 Task: Search one way flight ticket for 4 adults, 2 children, 2 infants in seat and 1 infant on lap in economy from Fresno: Fresno Yosemite International Airport to Riverton: Central Wyoming Regional Airport (was Riverton Regional) on 5-4-2023. Choice of flights is JetBlue. Number of bags: 10 checked bags. Price is upto 65000. Outbound departure time preference is 0:00.
Action: Mouse moved to (328, 273)
Screenshot: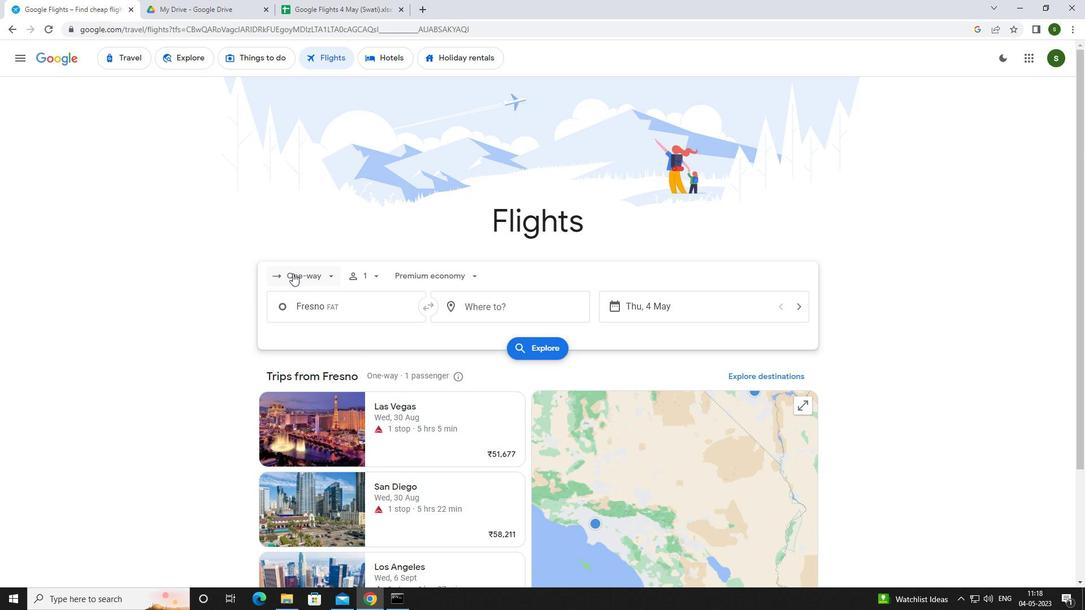 
Action: Mouse pressed left at (328, 273)
Screenshot: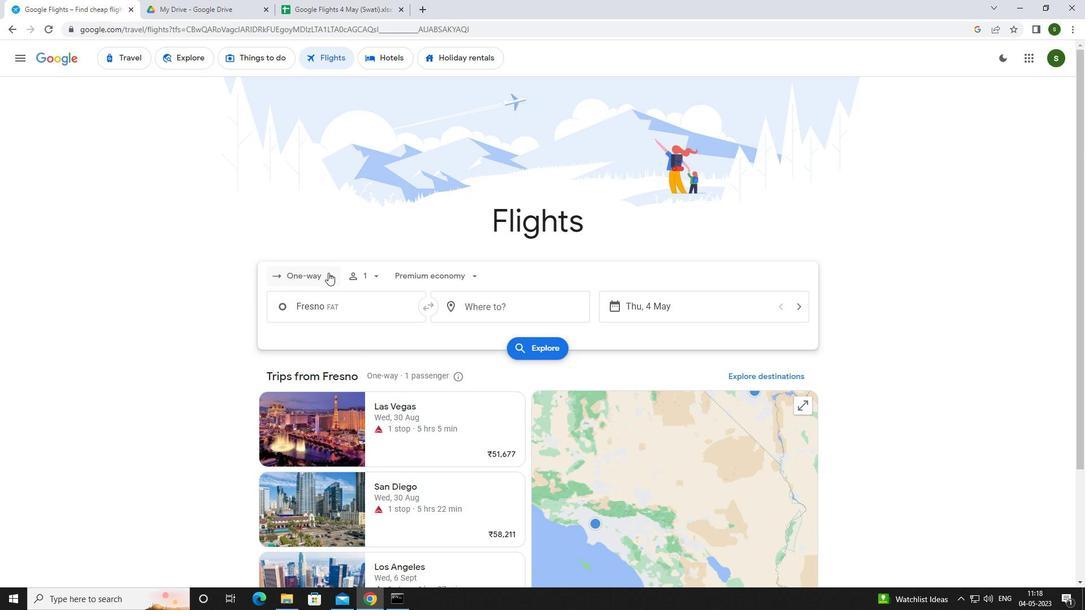 
Action: Mouse moved to (331, 321)
Screenshot: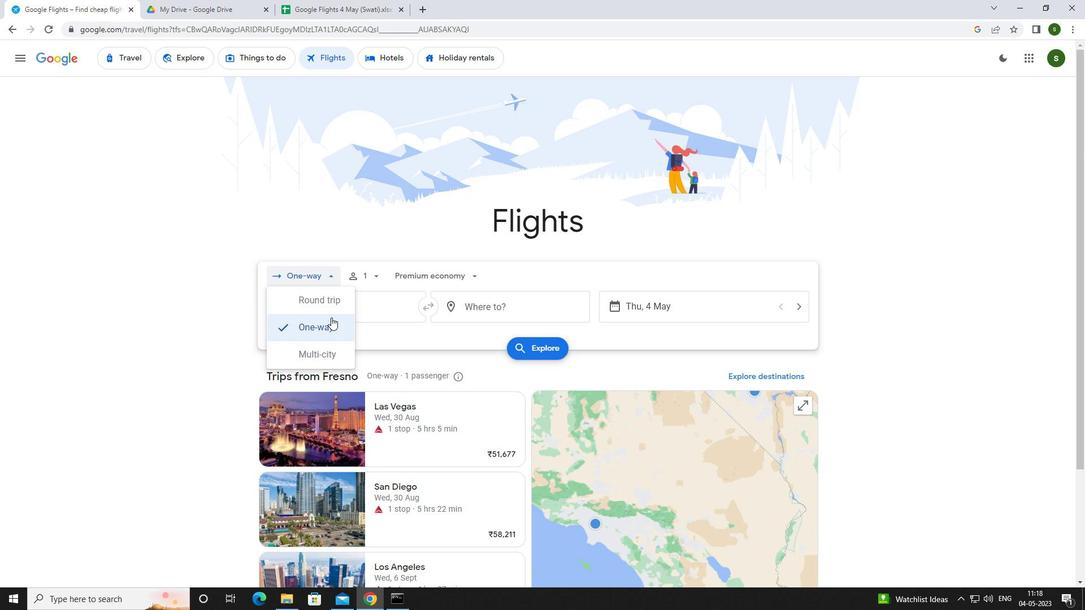 
Action: Mouse pressed left at (331, 321)
Screenshot: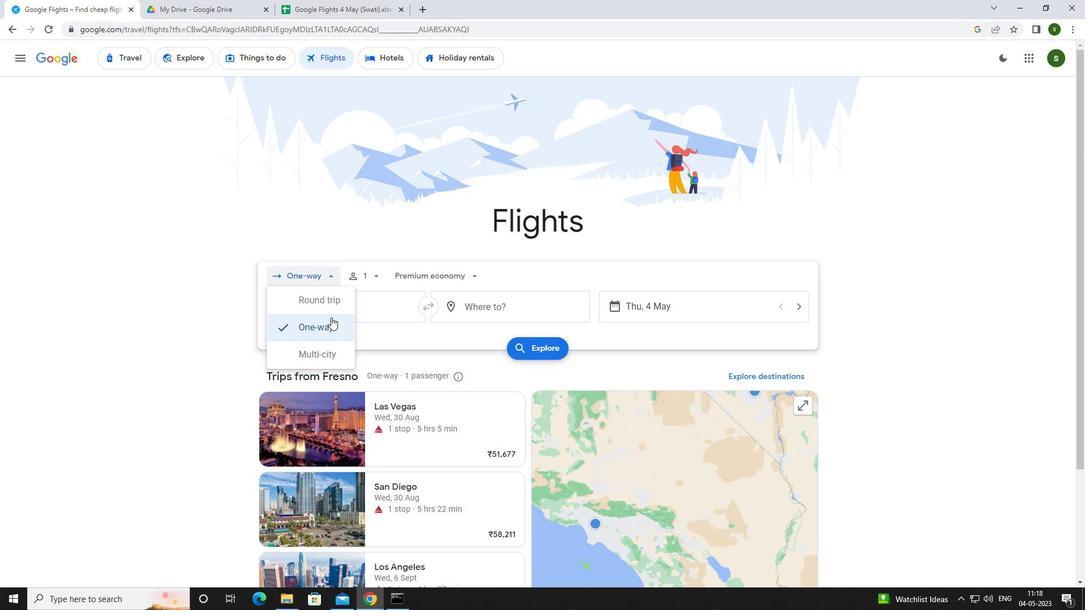 
Action: Mouse moved to (369, 274)
Screenshot: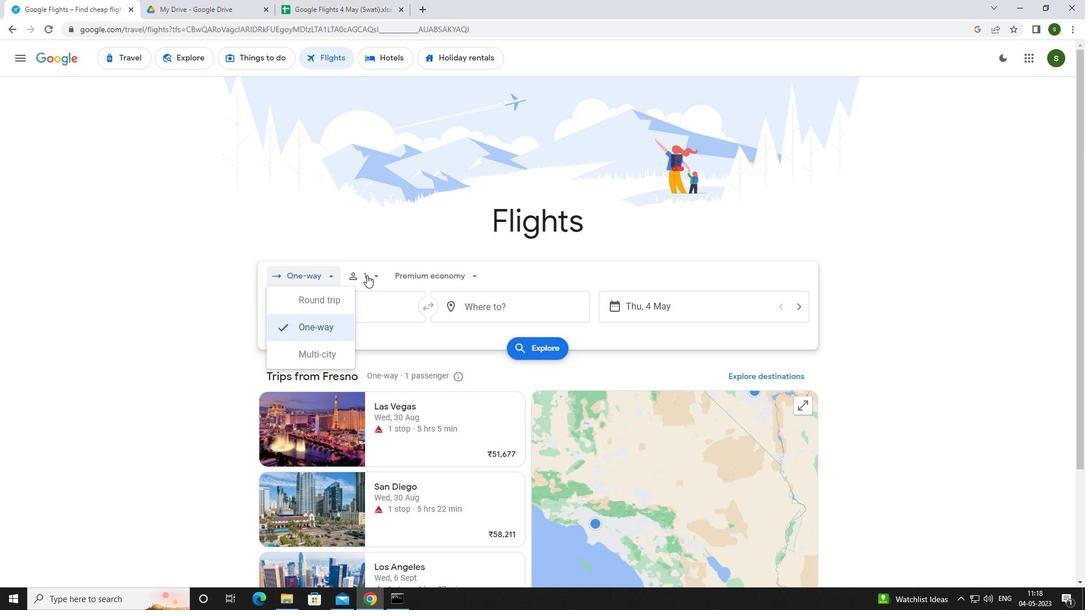 
Action: Mouse pressed left at (369, 274)
Screenshot: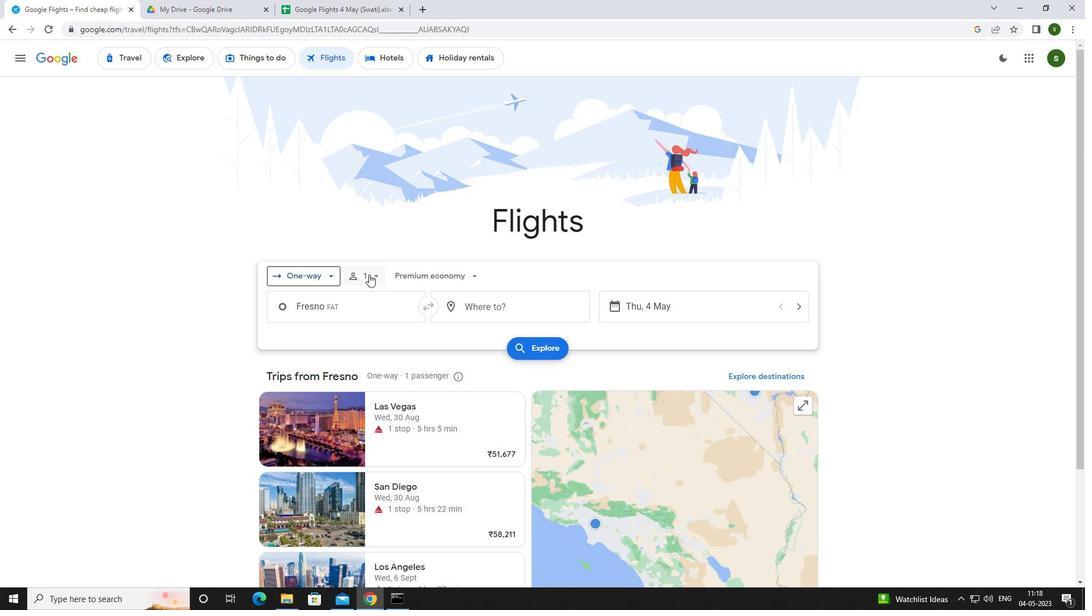 
Action: Mouse moved to (459, 300)
Screenshot: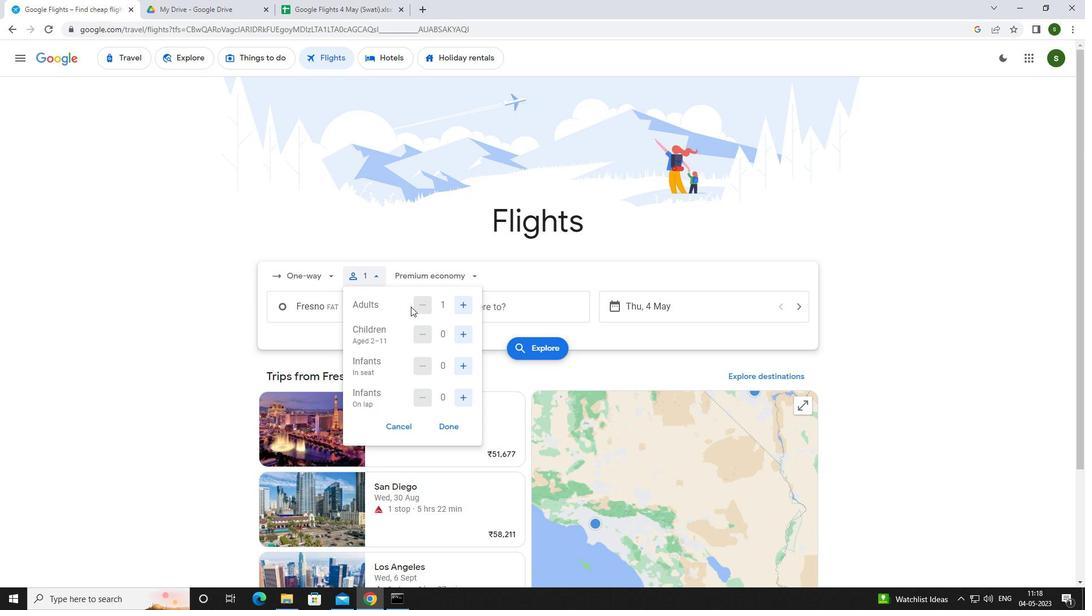 
Action: Mouse pressed left at (459, 300)
Screenshot: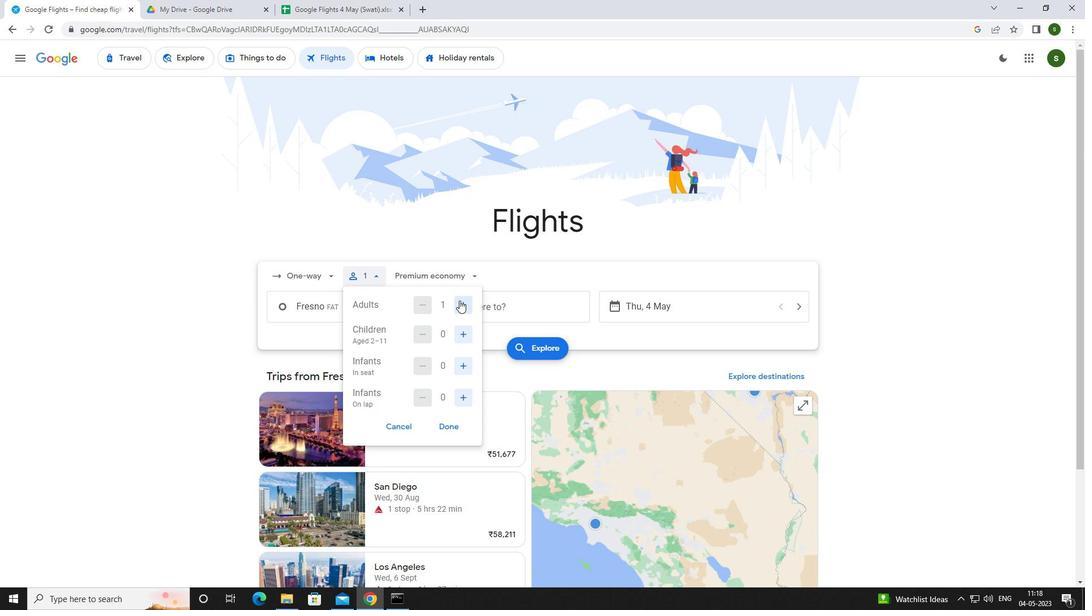 
Action: Mouse pressed left at (459, 300)
Screenshot: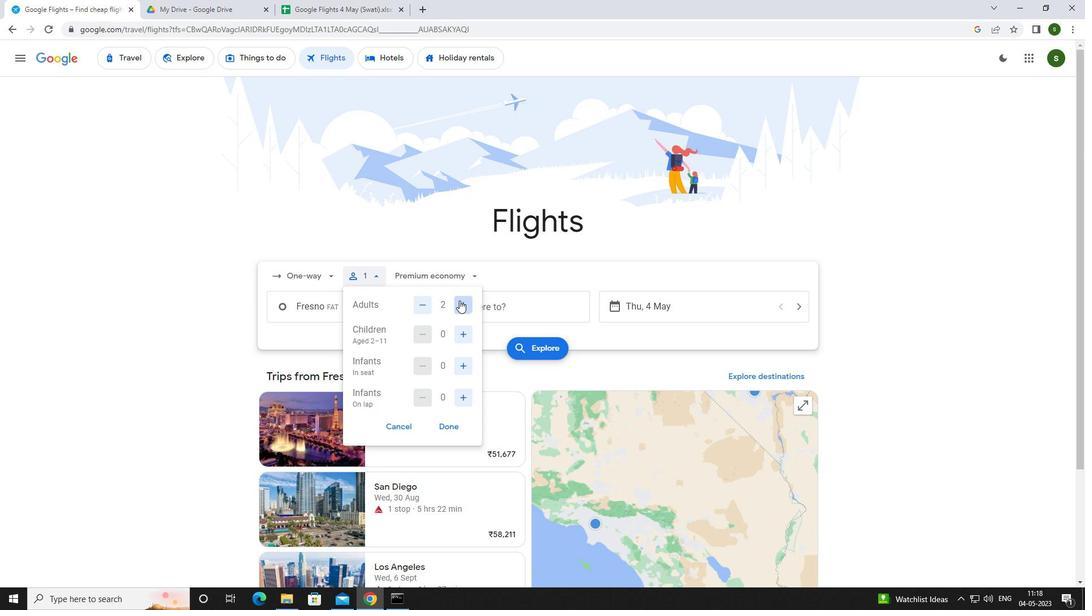 
Action: Mouse pressed left at (459, 300)
Screenshot: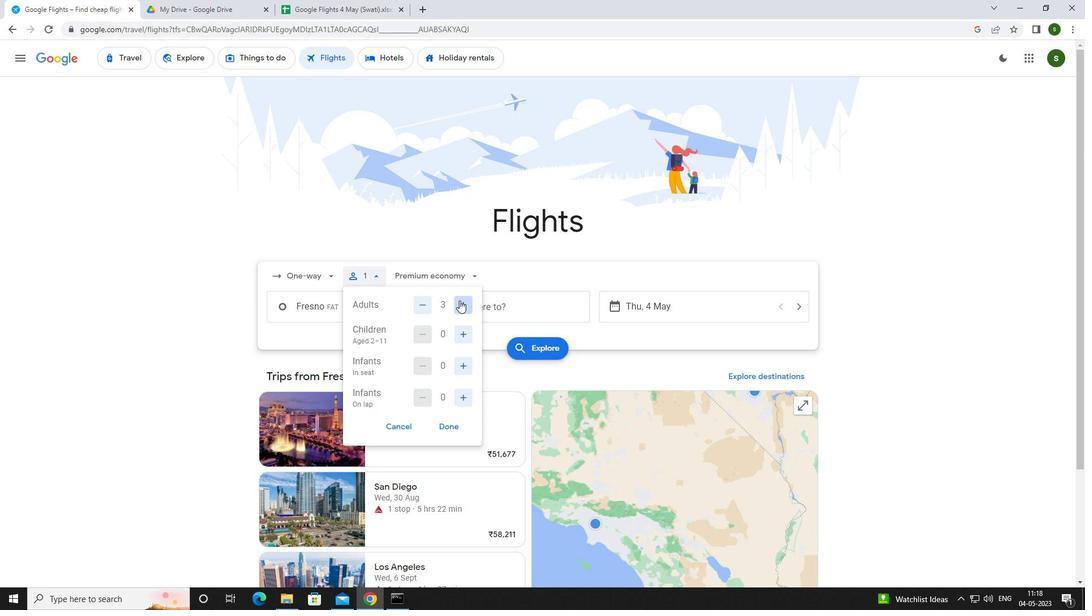 
Action: Mouse moved to (469, 332)
Screenshot: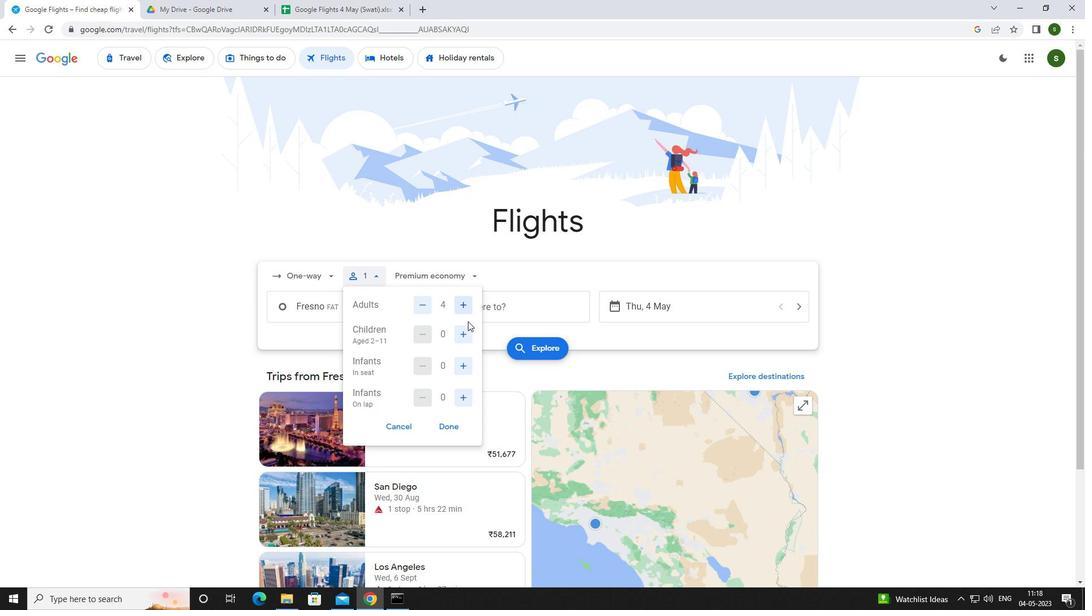 
Action: Mouse pressed left at (469, 332)
Screenshot: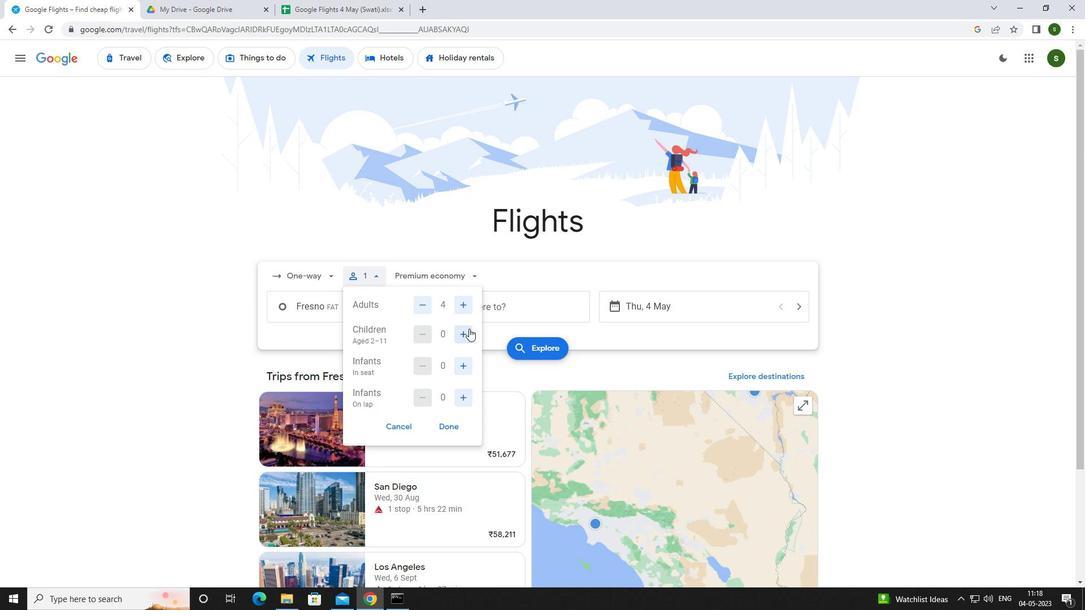 
Action: Mouse pressed left at (469, 332)
Screenshot: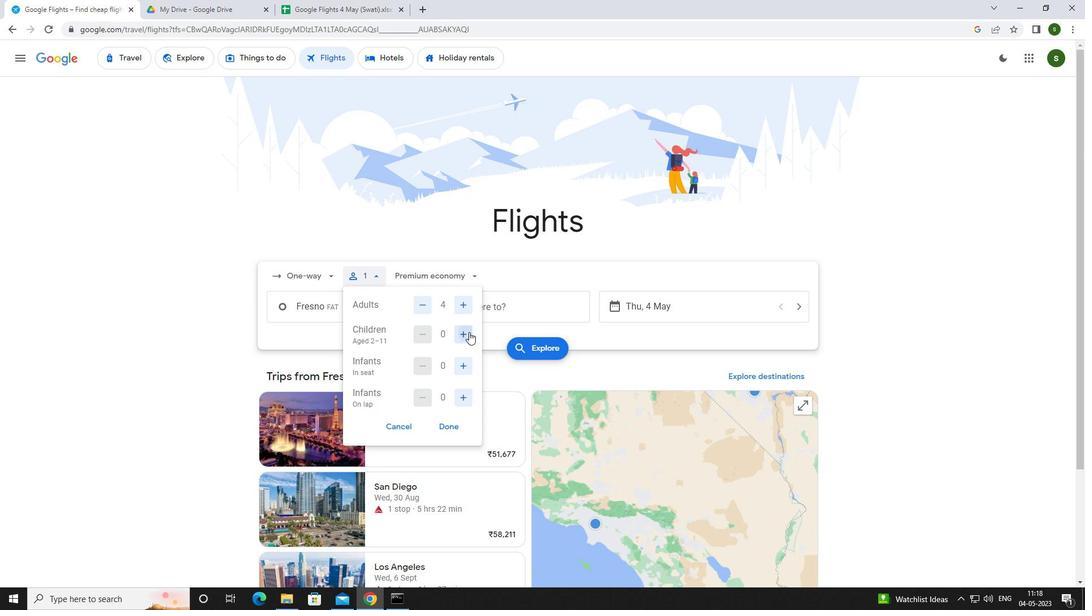 
Action: Mouse moved to (463, 363)
Screenshot: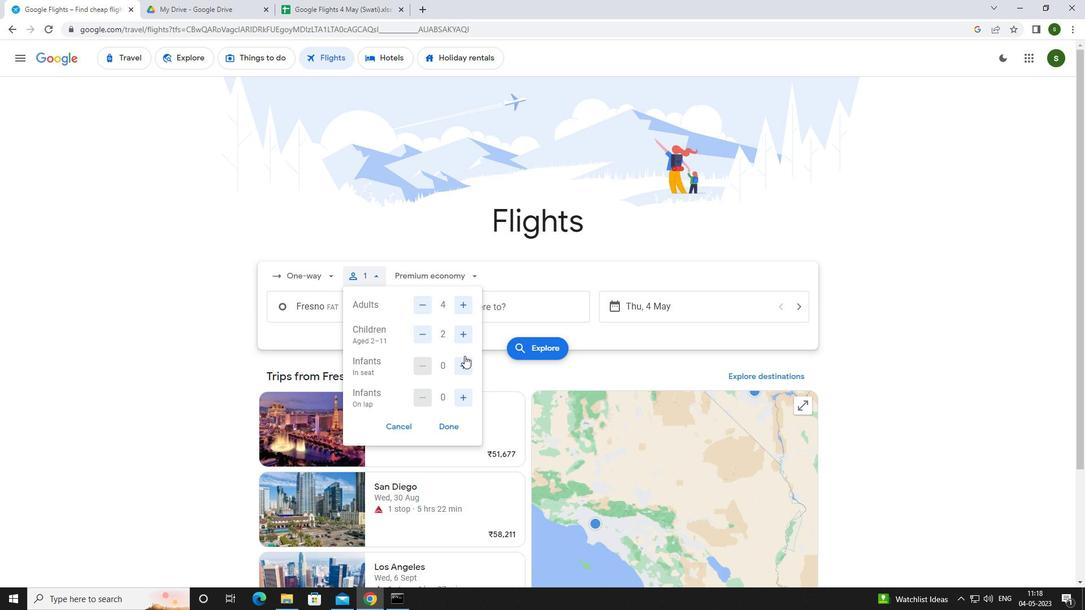 
Action: Mouse pressed left at (463, 363)
Screenshot: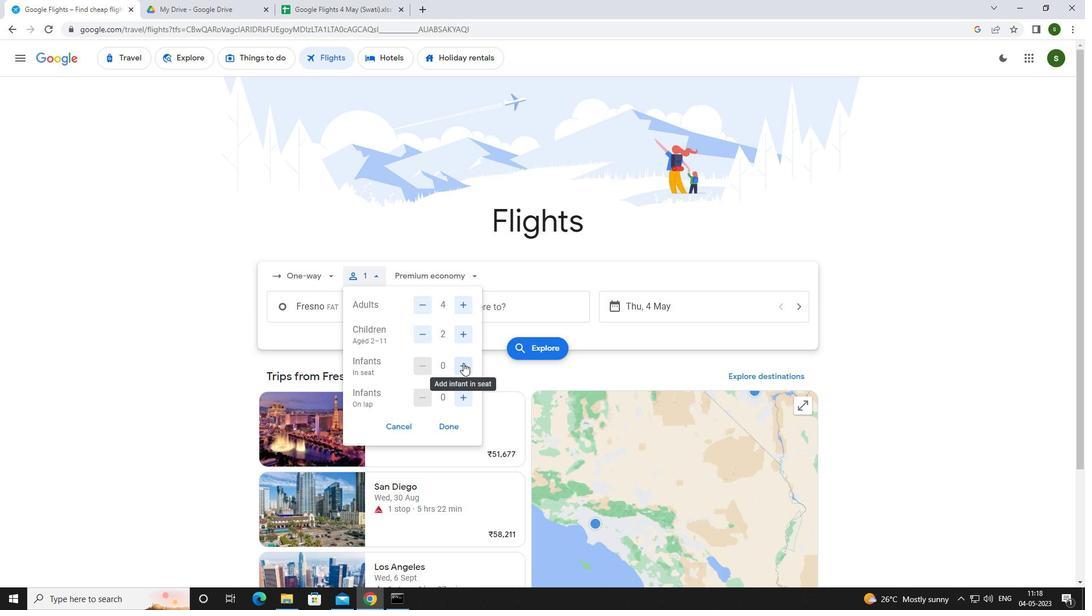 
Action: Mouse pressed left at (463, 363)
Screenshot: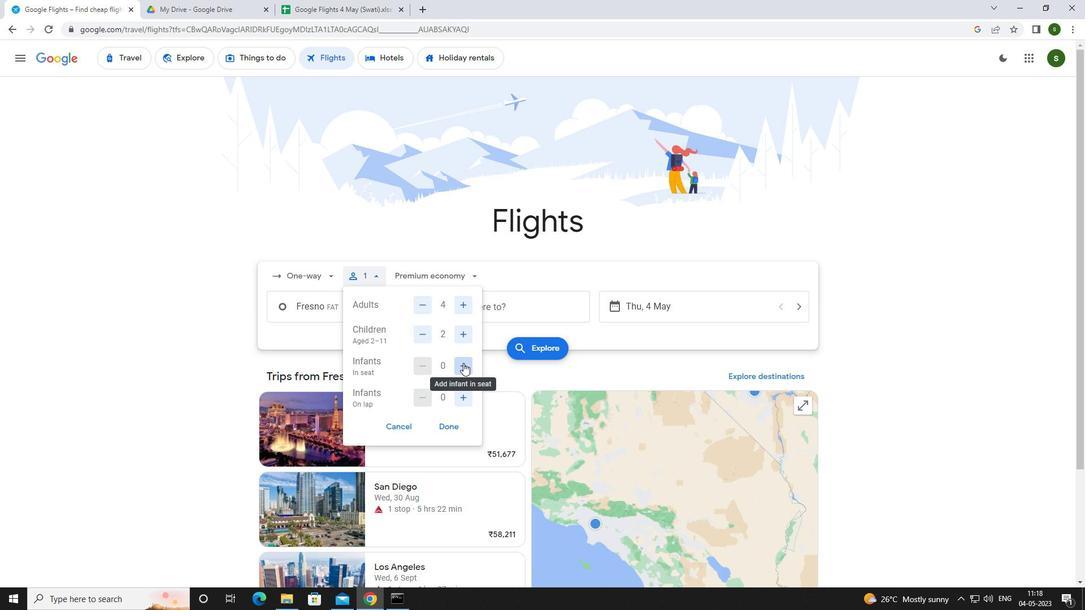 
Action: Mouse moved to (459, 398)
Screenshot: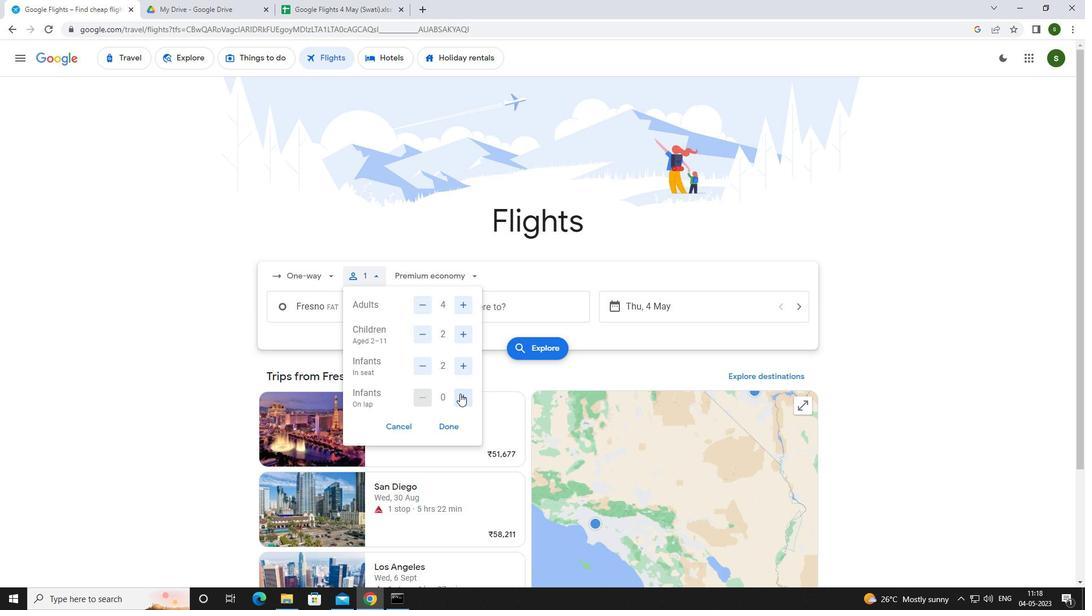 
Action: Mouse pressed left at (459, 398)
Screenshot: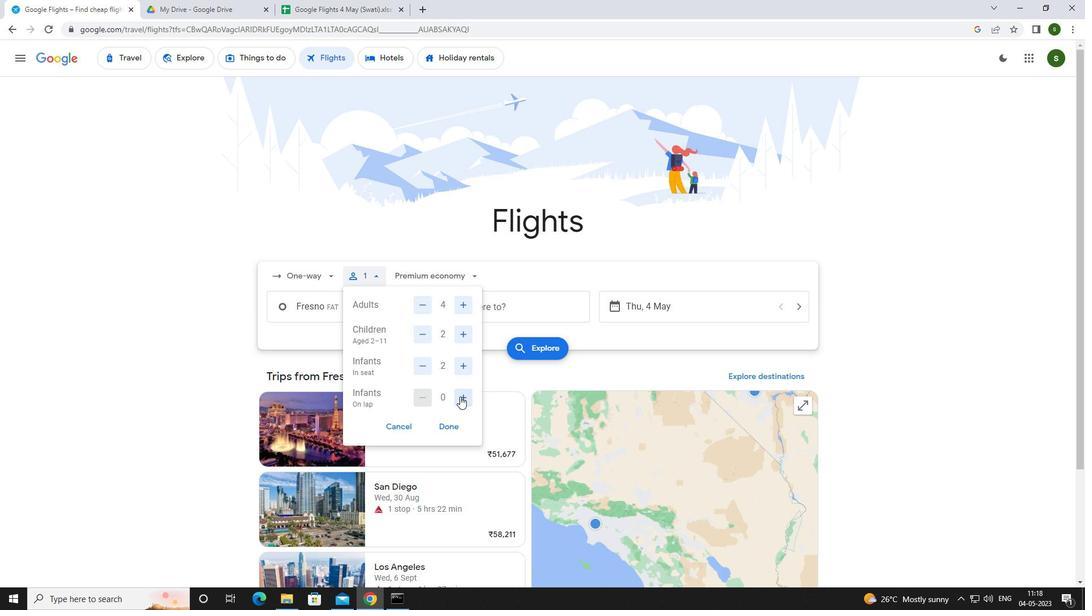 
Action: Mouse moved to (449, 275)
Screenshot: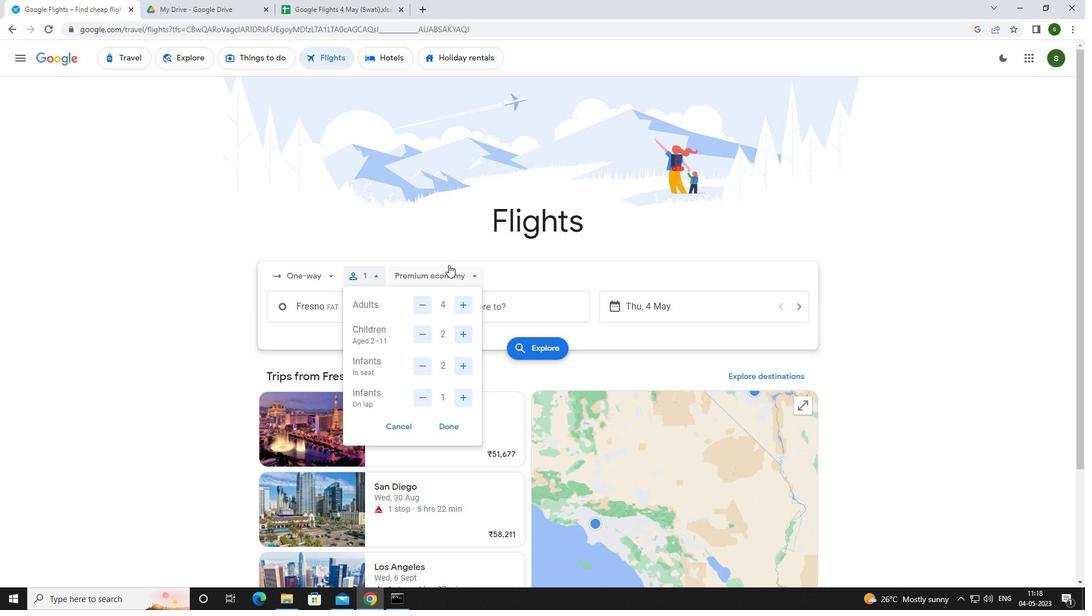 
Action: Mouse pressed left at (449, 275)
Screenshot: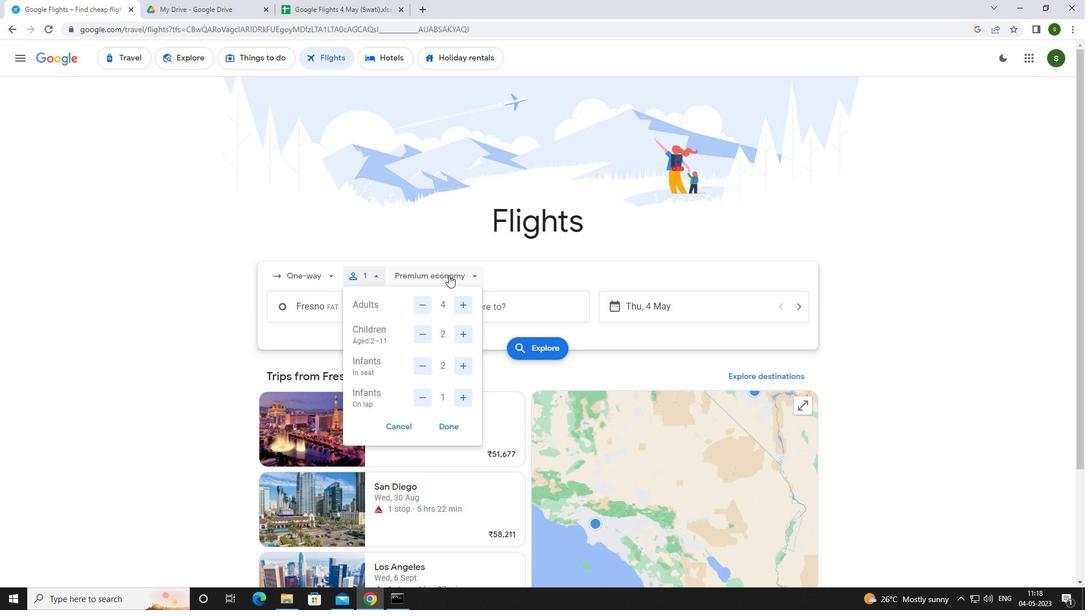 
Action: Mouse moved to (448, 301)
Screenshot: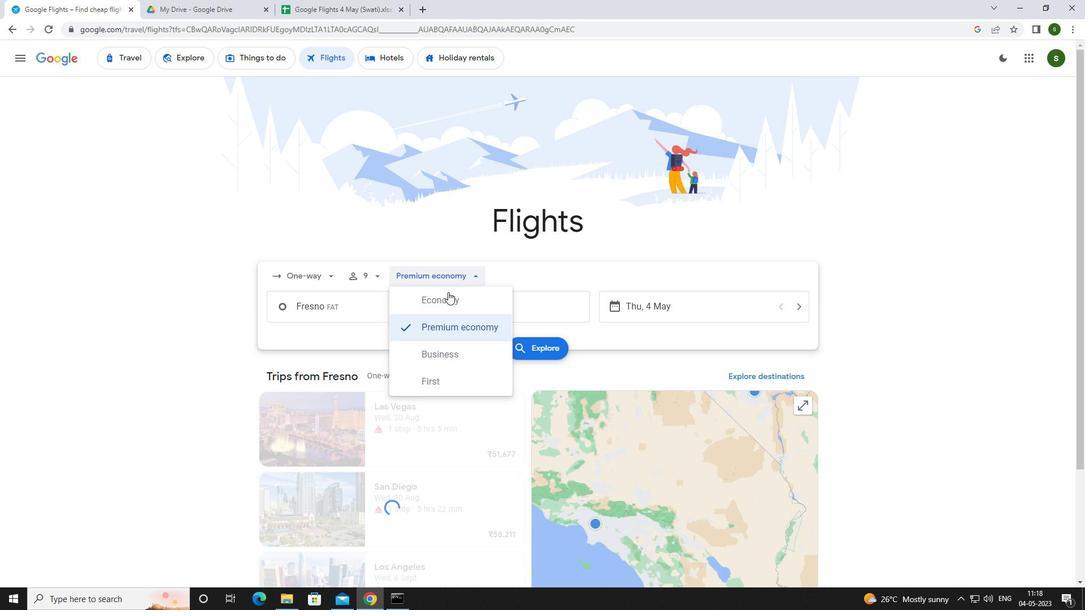 
Action: Mouse pressed left at (448, 301)
Screenshot: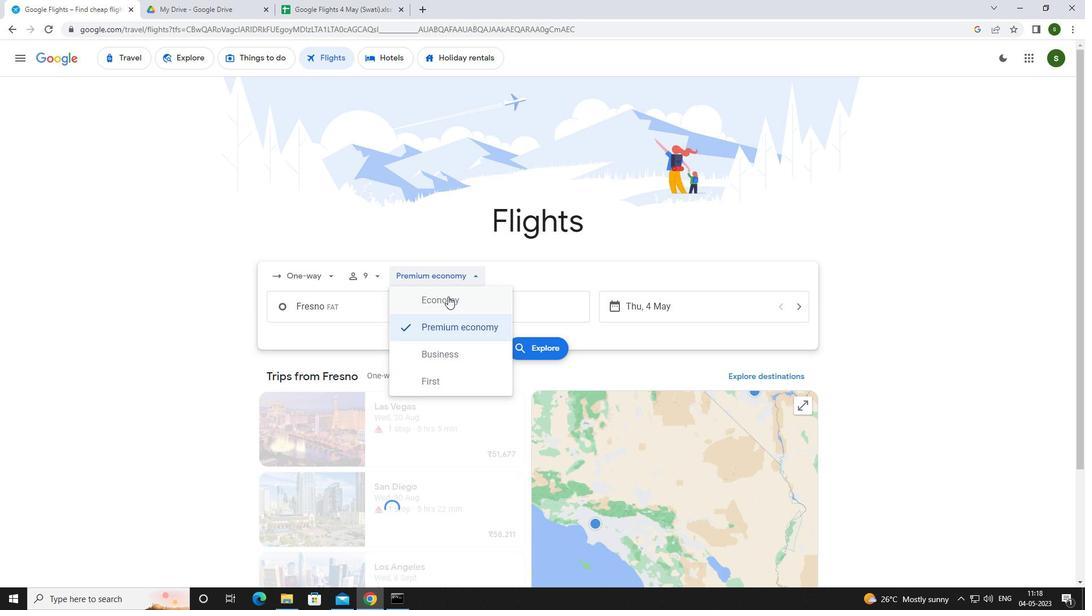 
Action: Mouse moved to (351, 313)
Screenshot: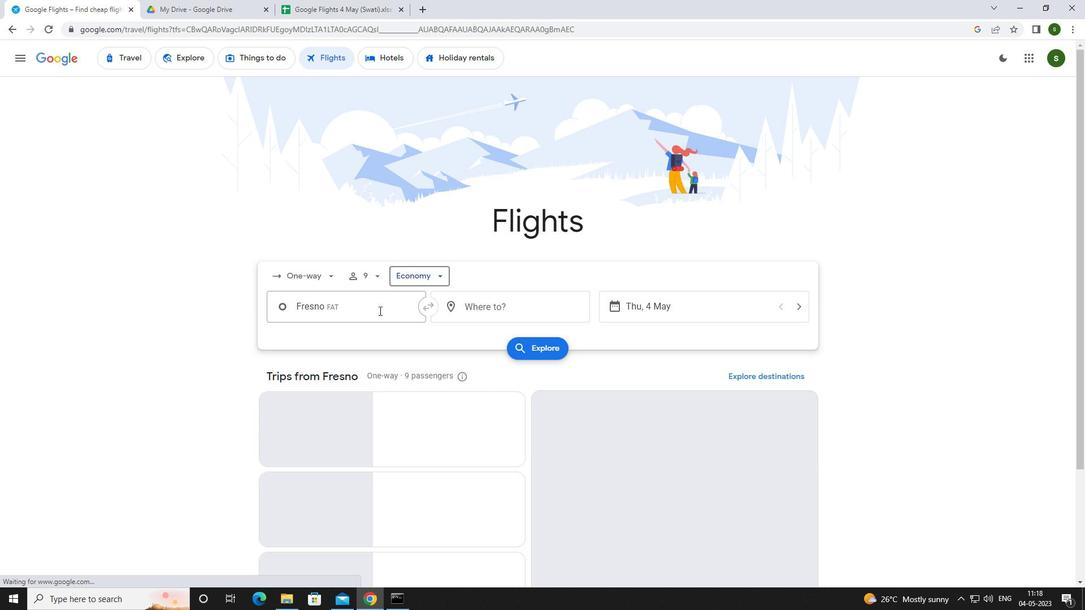 
Action: Mouse pressed left at (351, 313)
Screenshot: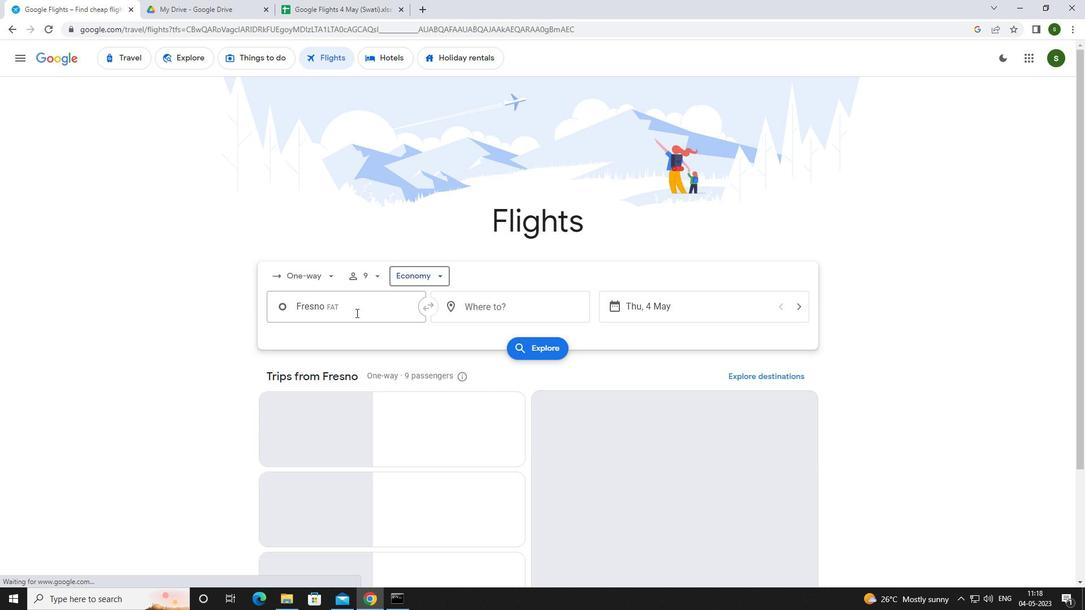 
Action: Key pressed <Key.caps_lock>f<Key.caps_lock>res
Screenshot: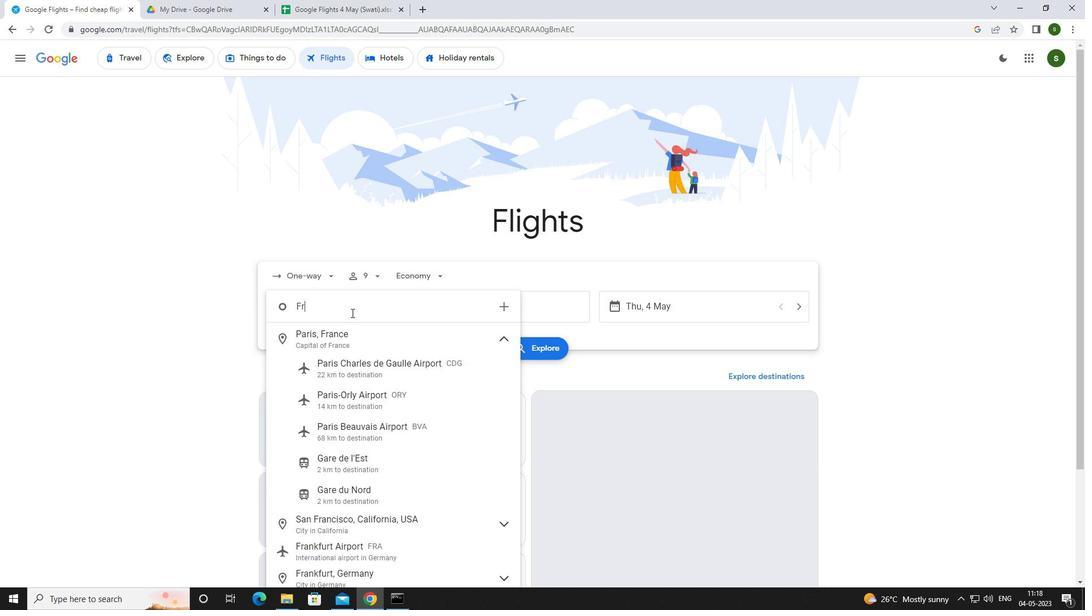 
Action: Mouse moved to (370, 358)
Screenshot: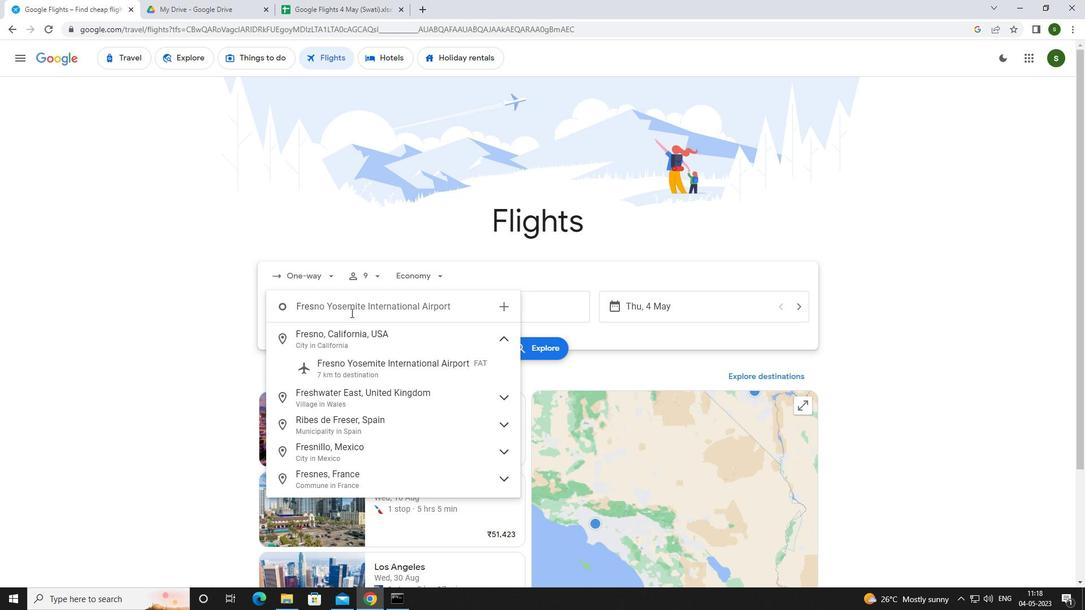 
Action: Mouse pressed left at (370, 358)
Screenshot: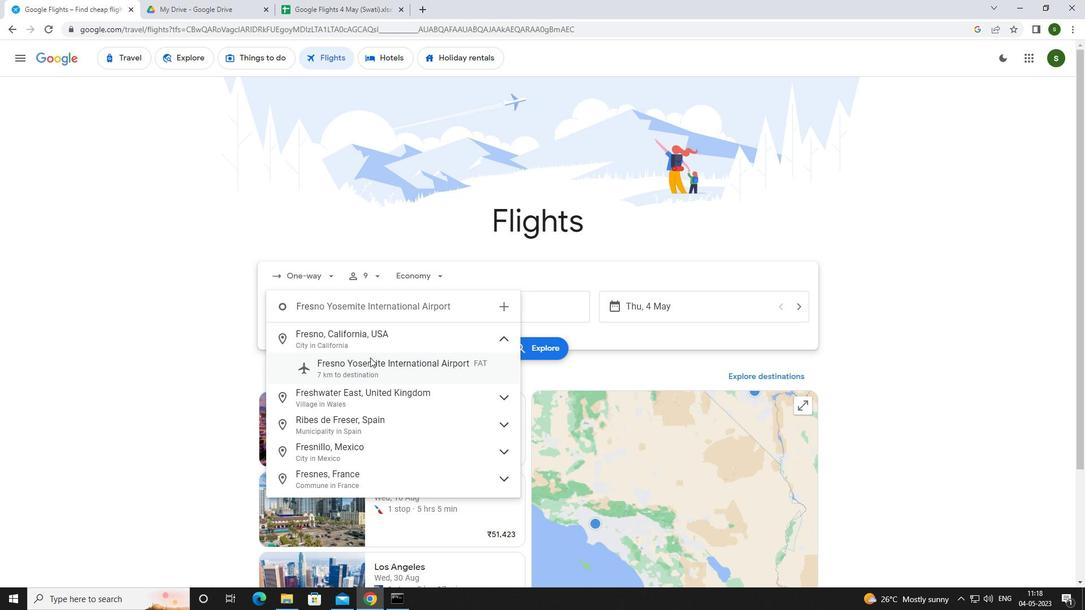 
Action: Mouse moved to (493, 315)
Screenshot: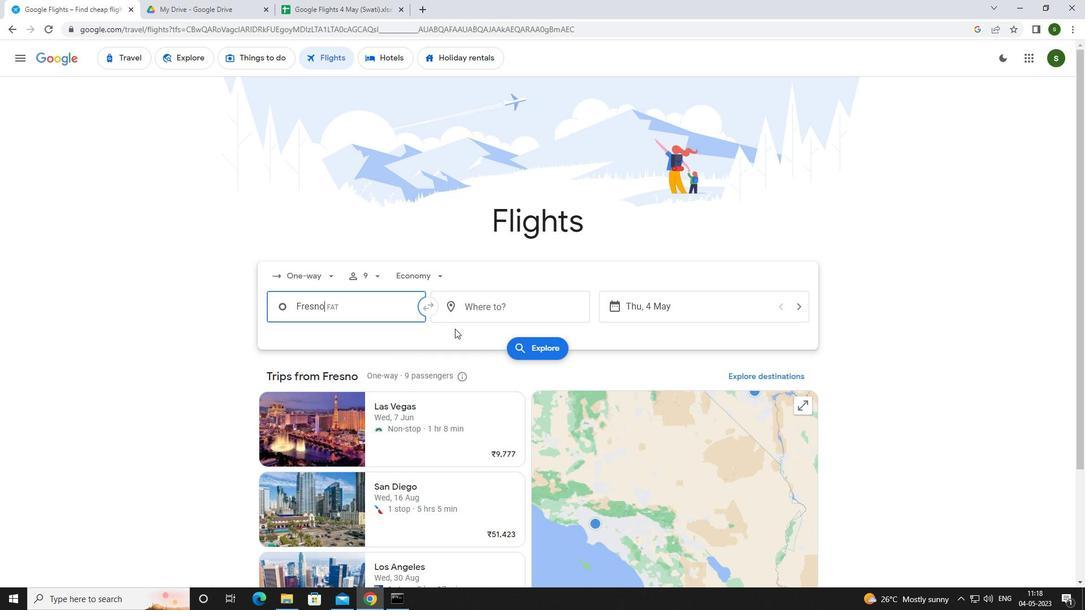 
Action: Mouse pressed left at (493, 315)
Screenshot: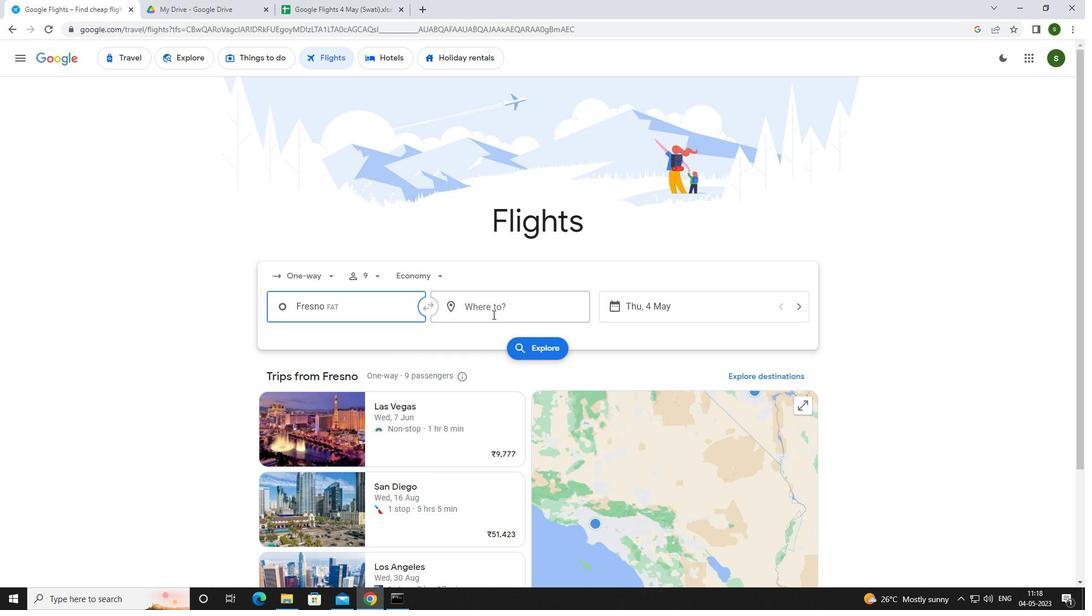 
Action: Mouse moved to (483, 317)
Screenshot: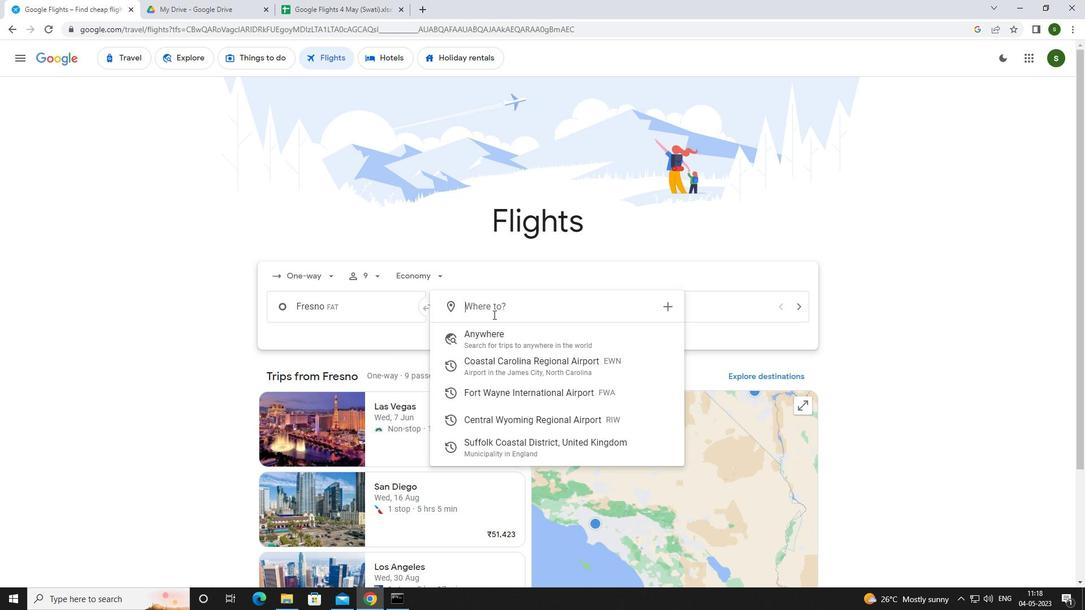 
Action: Key pressed <Key.caps_lock>r<Key.caps_lock>iverto
Screenshot: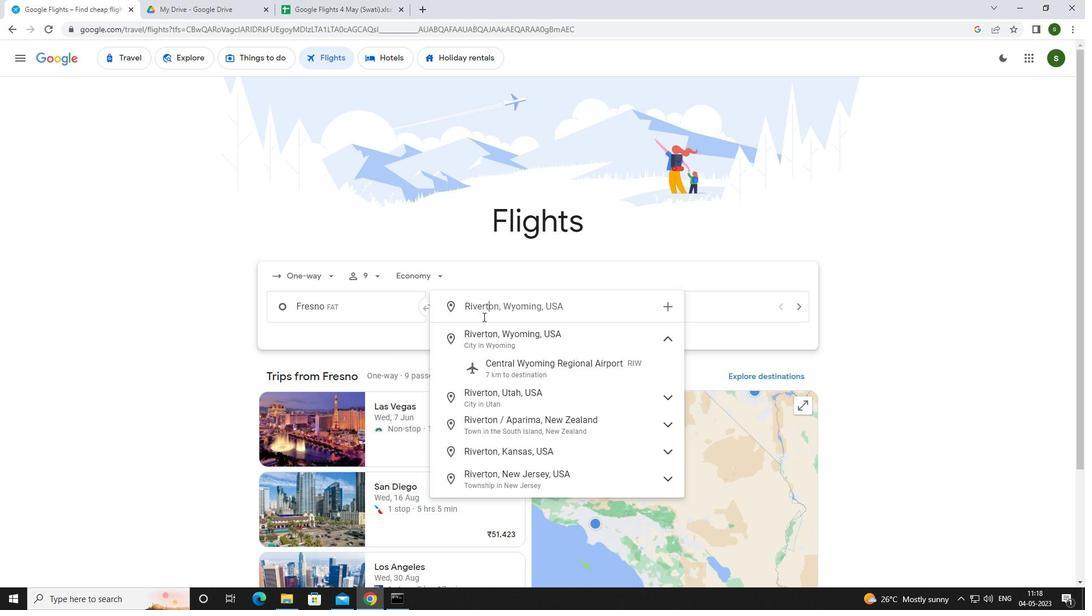 
Action: Mouse moved to (507, 368)
Screenshot: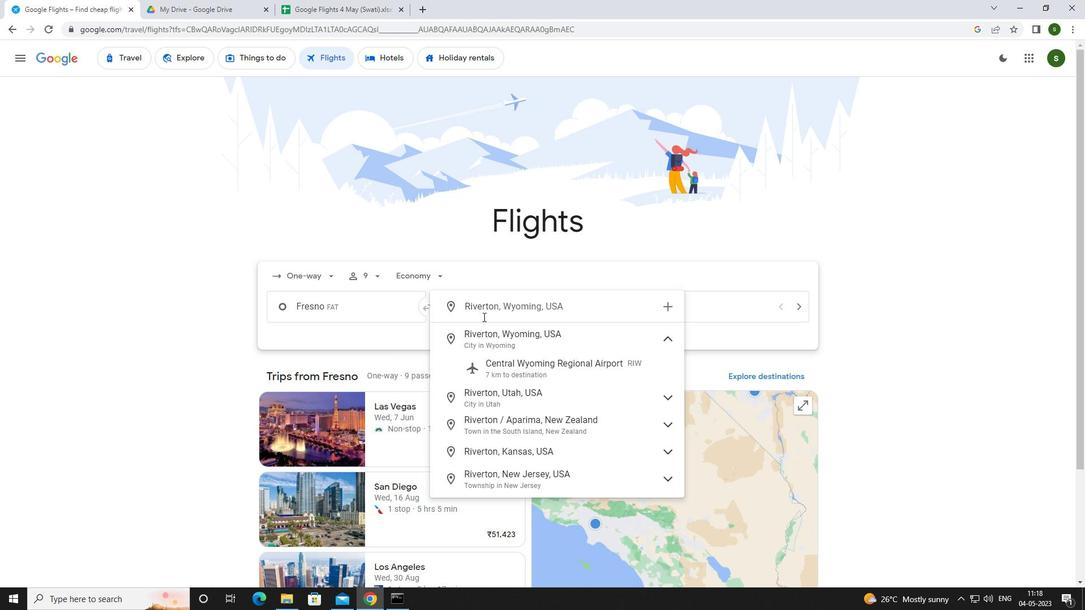 
Action: Mouse pressed left at (507, 368)
Screenshot: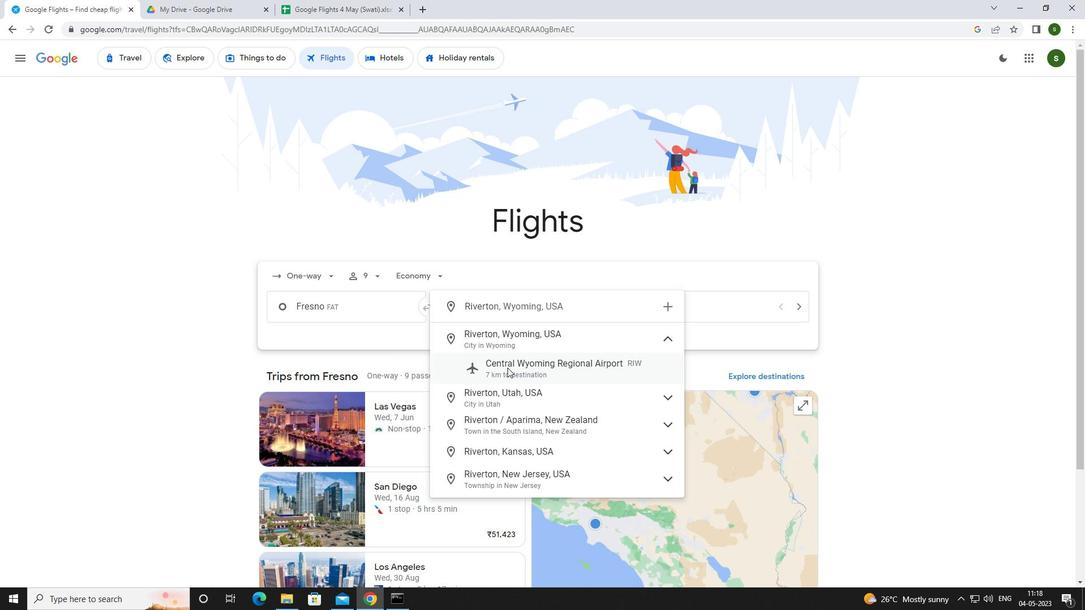 
Action: Mouse moved to (691, 306)
Screenshot: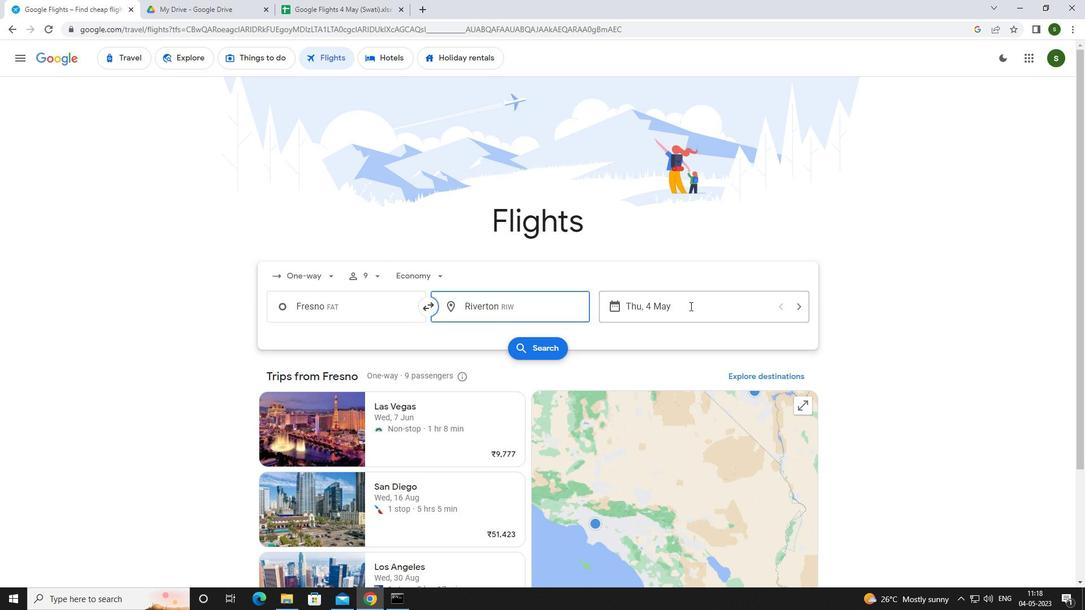
Action: Mouse pressed left at (691, 306)
Screenshot: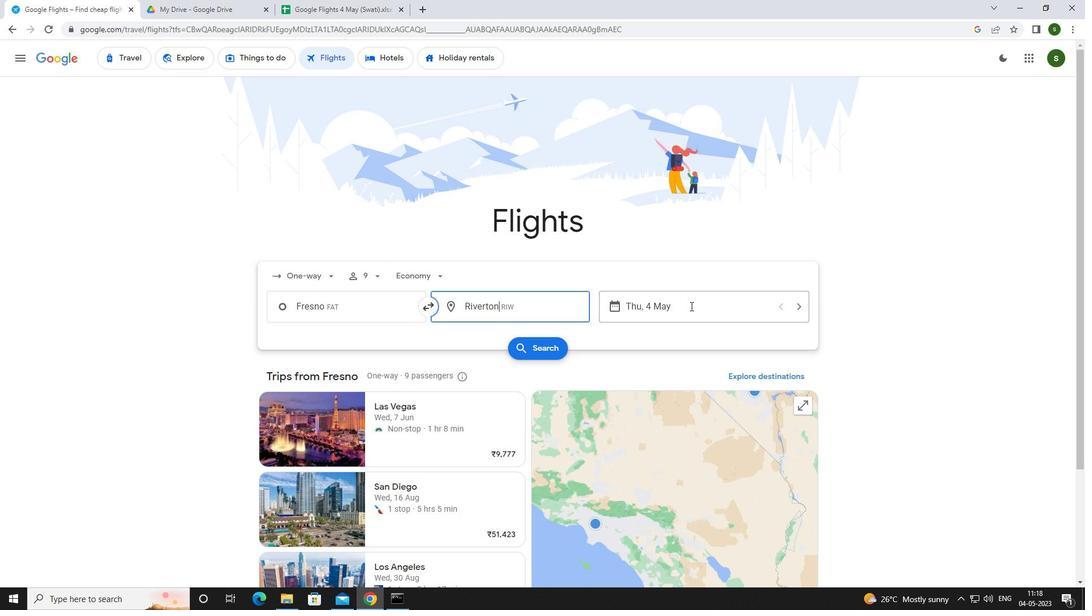 
Action: Mouse moved to (517, 381)
Screenshot: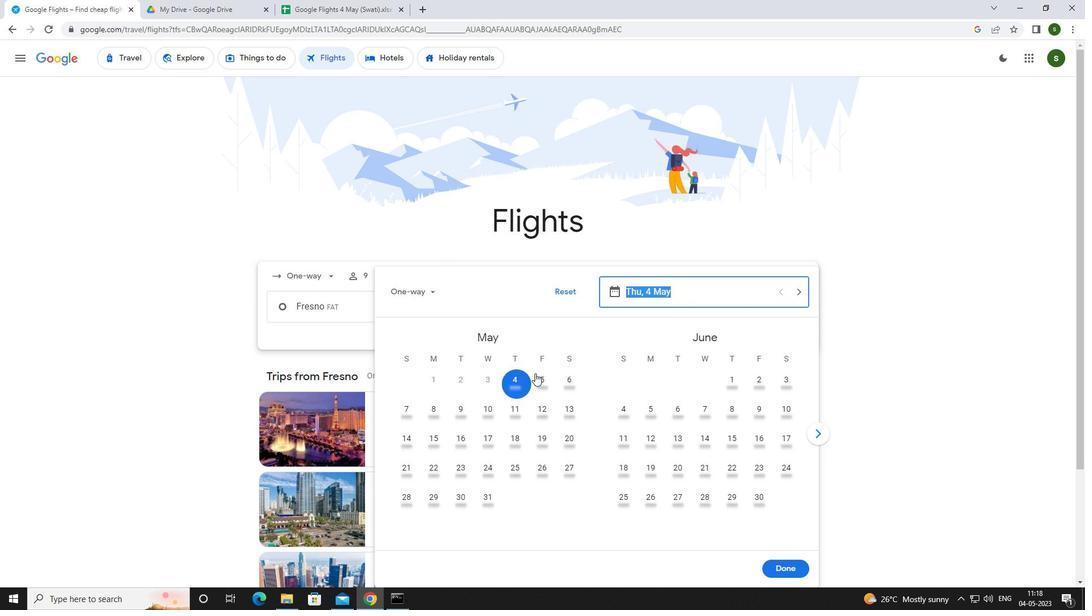 
Action: Mouse pressed left at (517, 381)
Screenshot: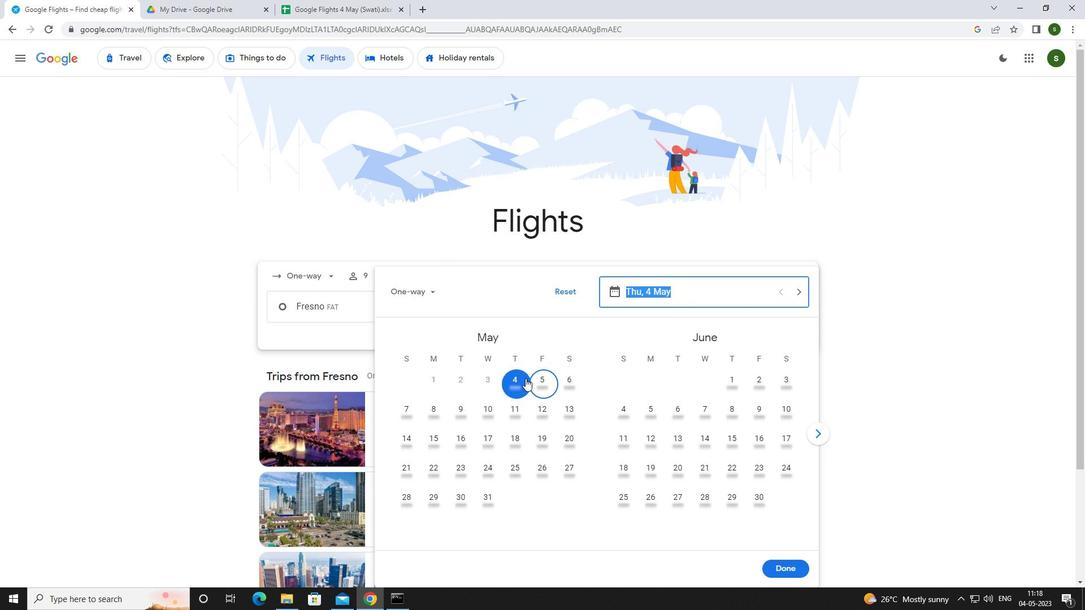 
Action: Mouse moved to (779, 567)
Screenshot: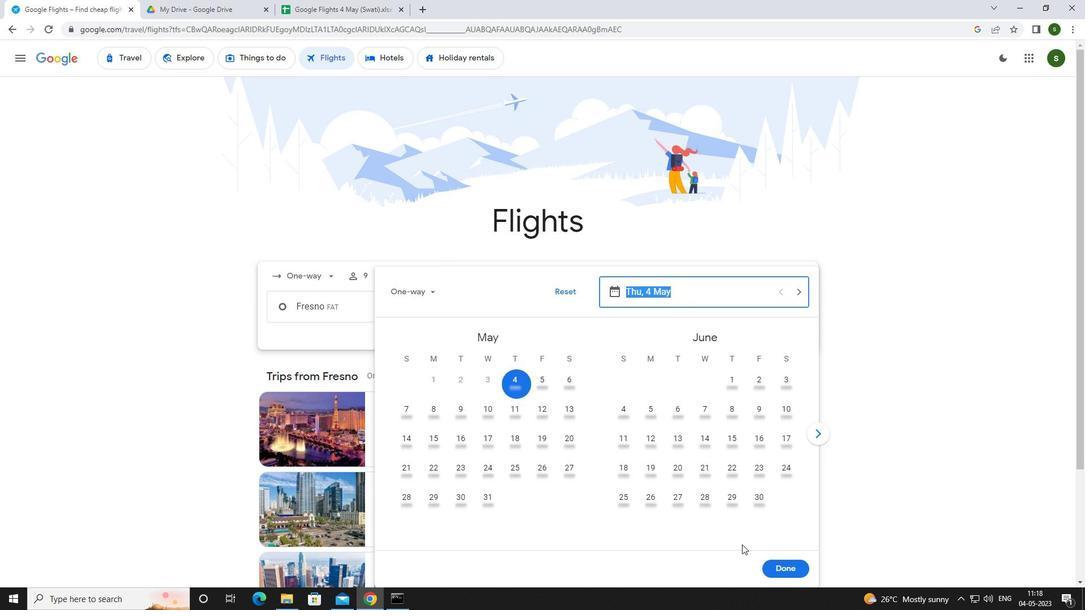 
Action: Mouse pressed left at (779, 567)
Screenshot: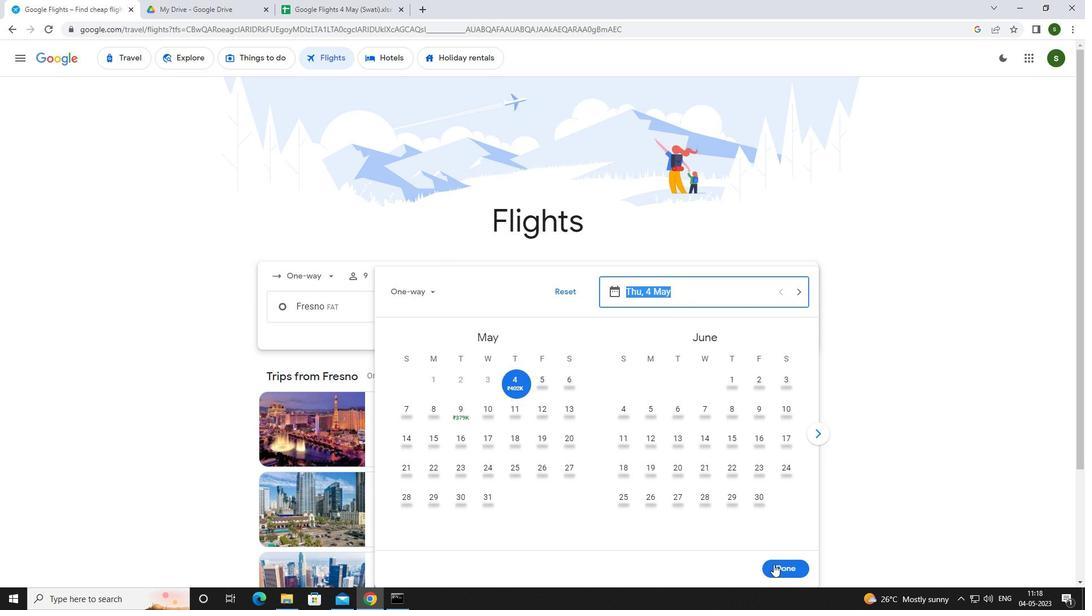 
Action: Mouse moved to (551, 342)
Screenshot: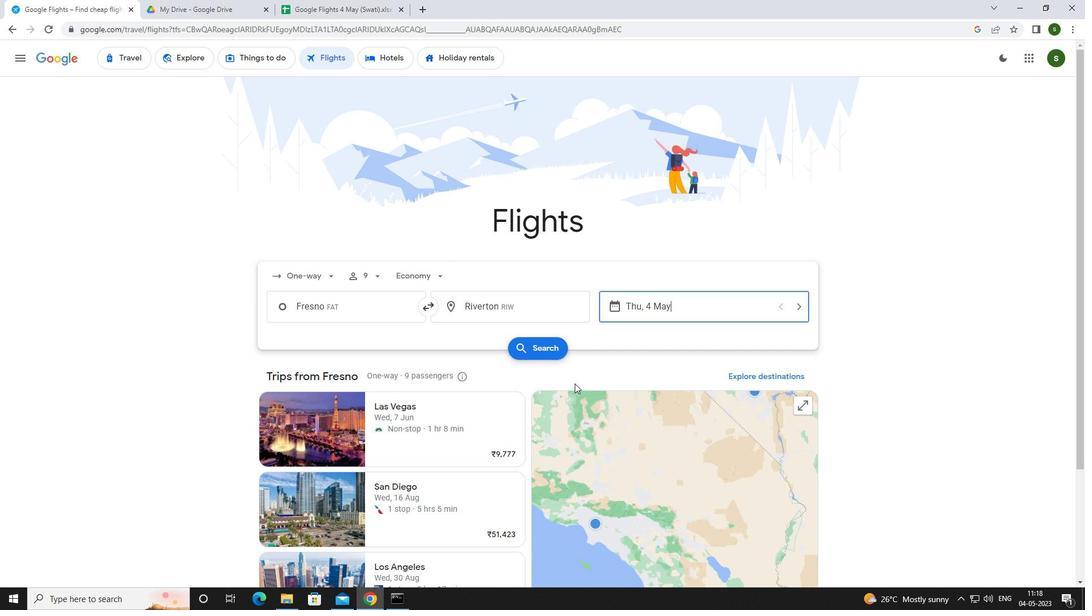 
Action: Mouse pressed left at (551, 342)
Screenshot: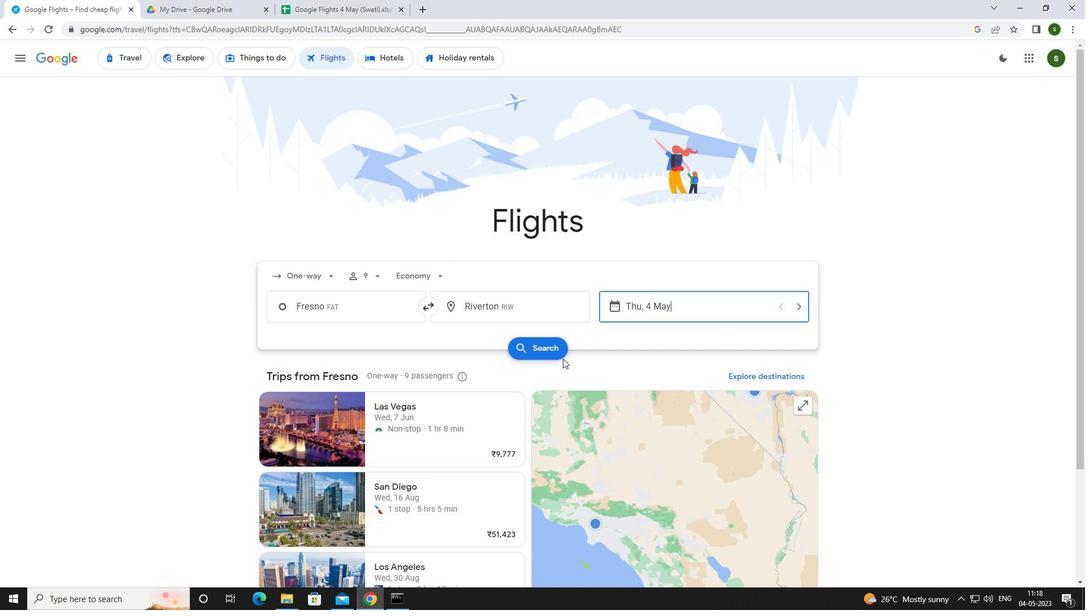 
Action: Mouse moved to (269, 156)
Screenshot: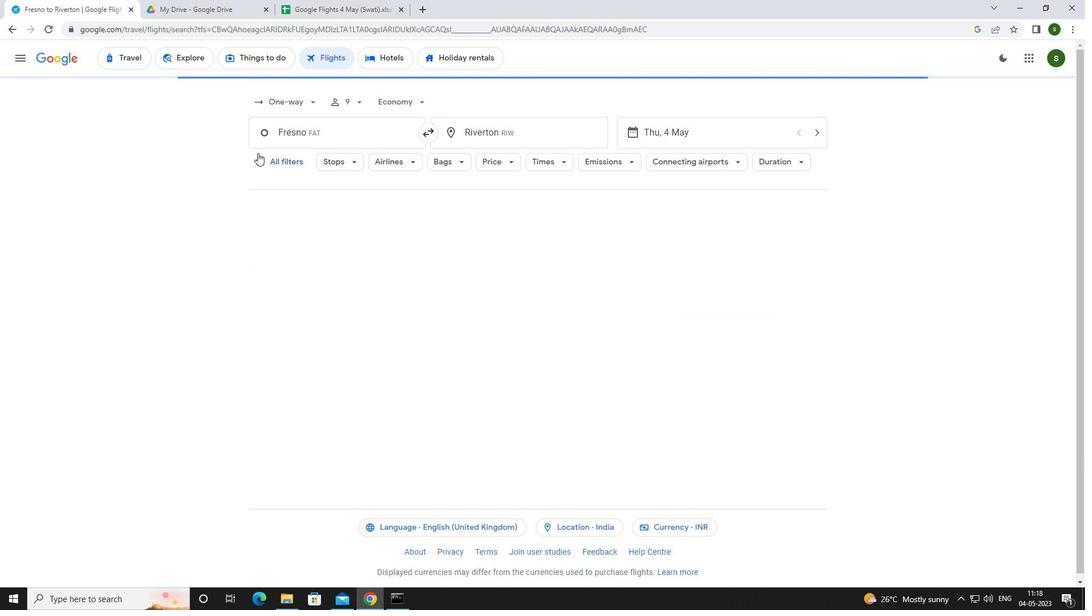 
Action: Mouse pressed left at (269, 156)
Screenshot: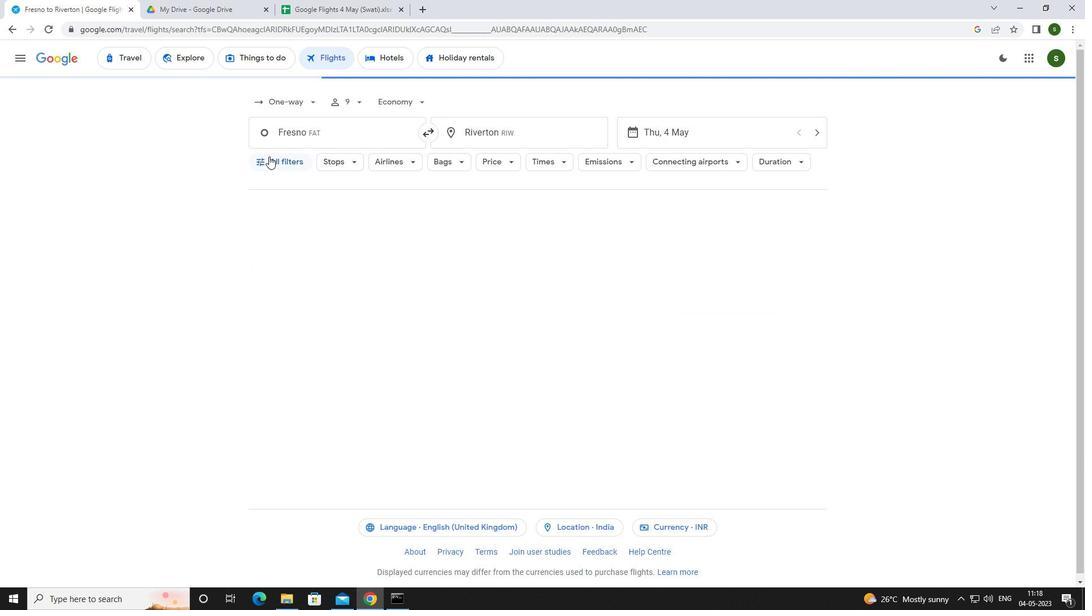 
Action: Mouse moved to (423, 406)
Screenshot: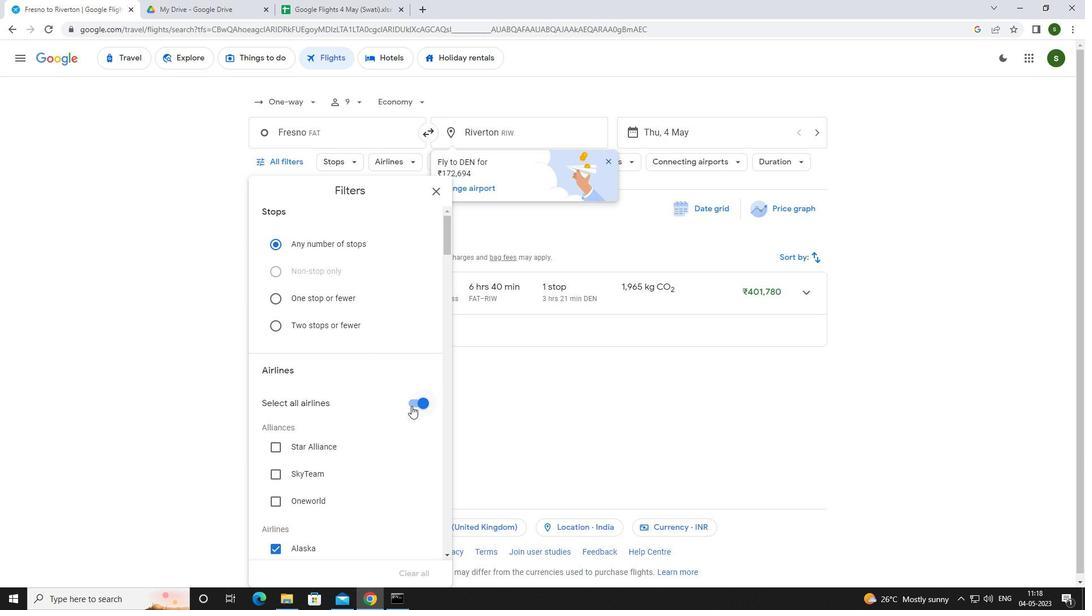 
Action: Mouse pressed left at (423, 406)
Screenshot: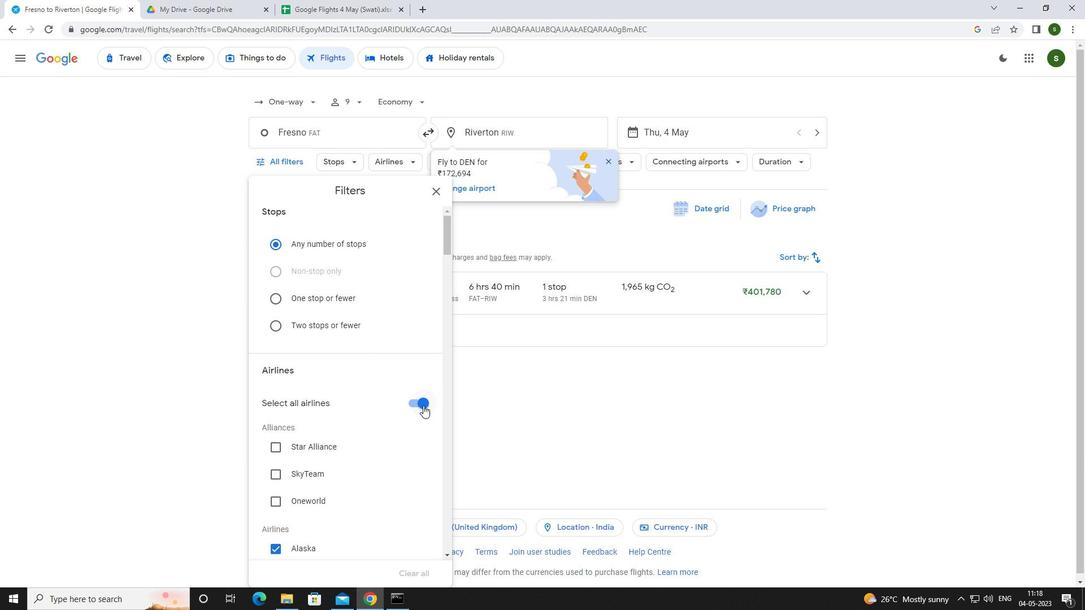 
Action: Mouse scrolled (423, 405) with delta (0, 0)
Screenshot: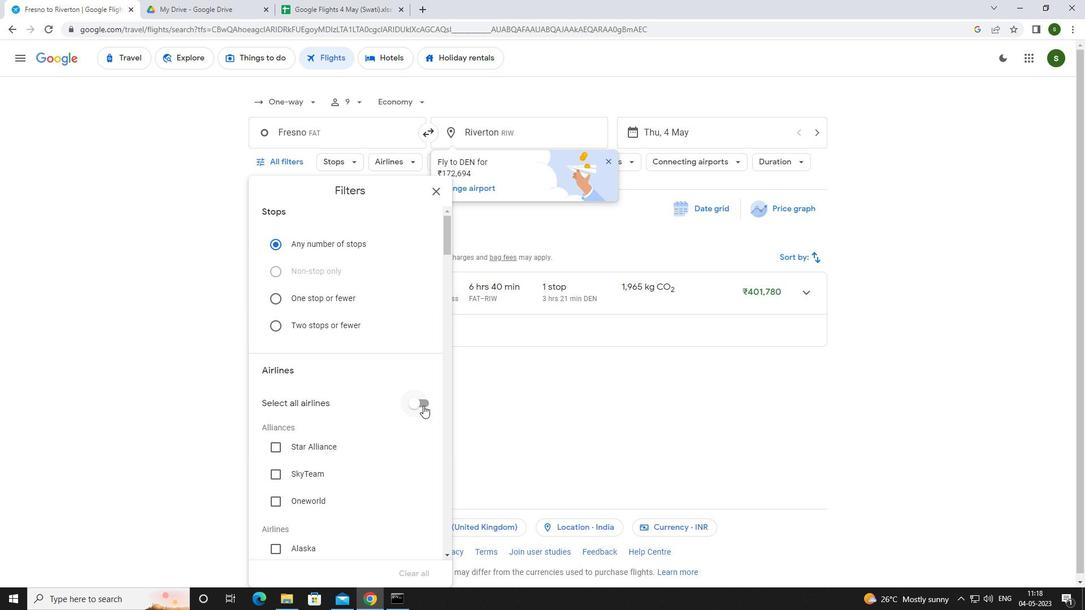 
Action: Mouse scrolled (423, 405) with delta (0, 0)
Screenshot: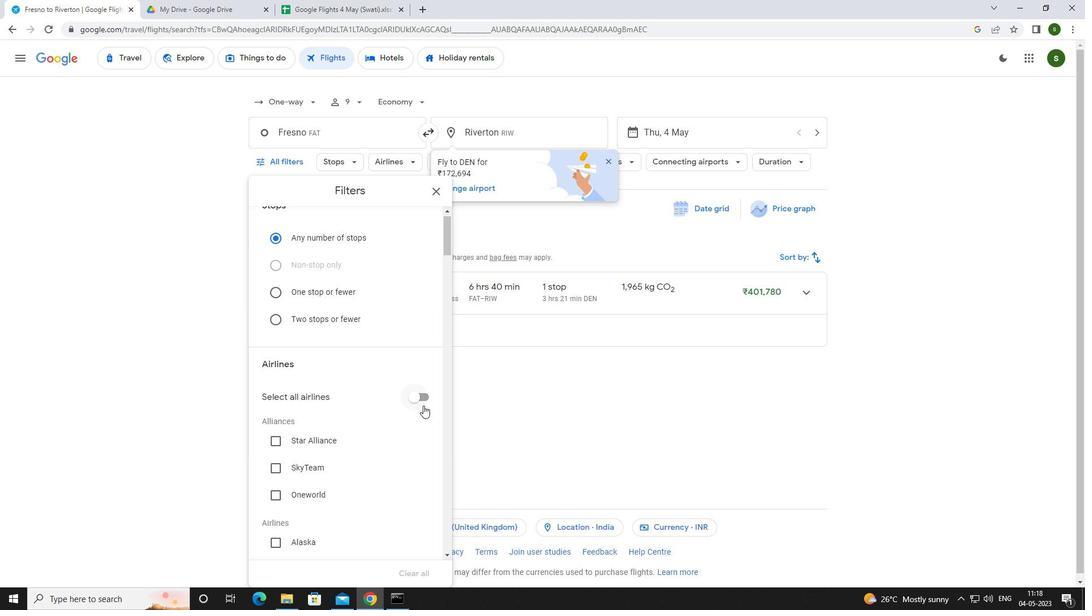 
Action: Mouse scrolled (423, 405) with delta (0, 0)
Screenshot: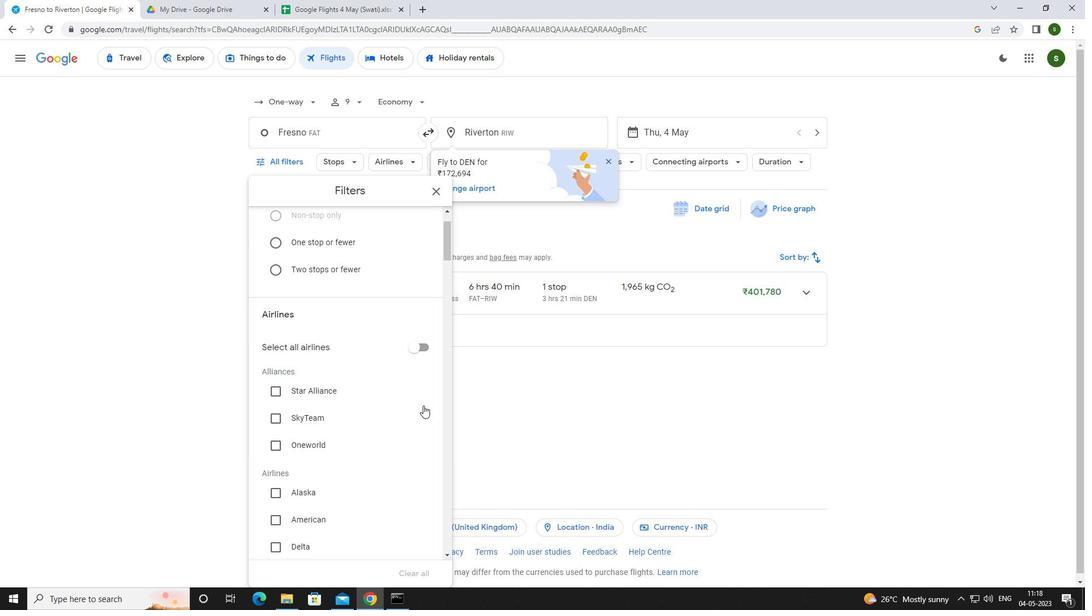 
Action: Mouse scrolled (423, 405) with delta (0, 0)
Screenshot: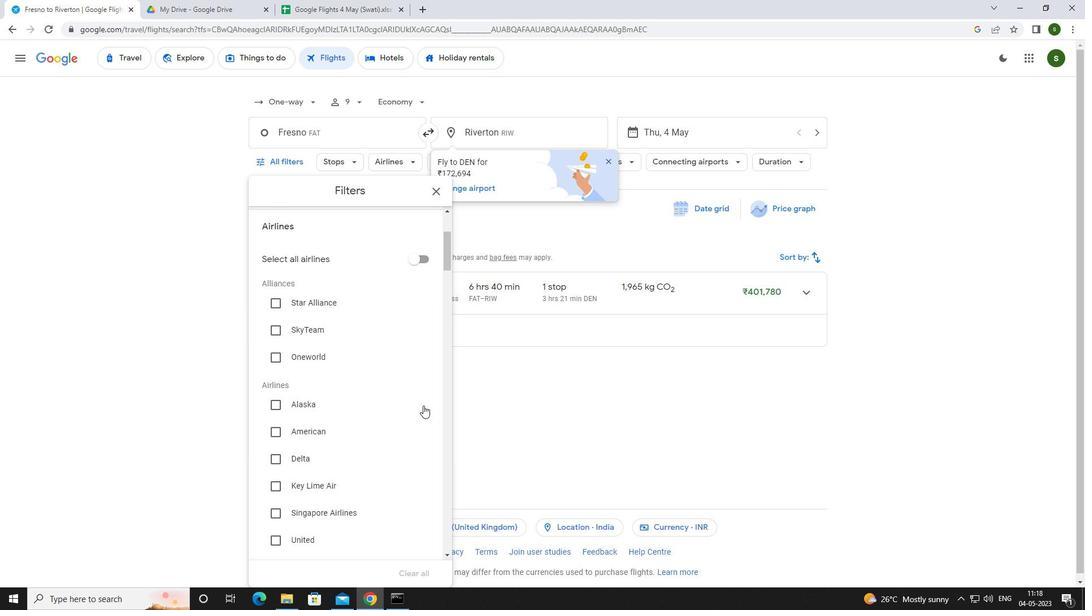 
Action: Mouse scrolled (423, 405) with delta (0, 0)
Screenshot: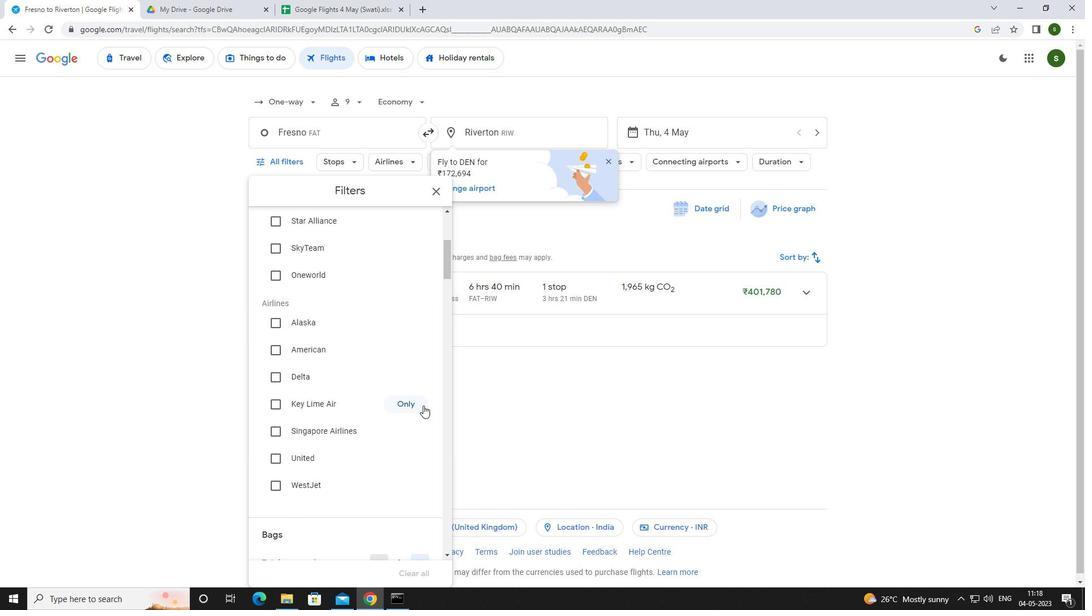 
Action: Mouse scrolled (423, 405) with delta (0, 0)
Screenshot: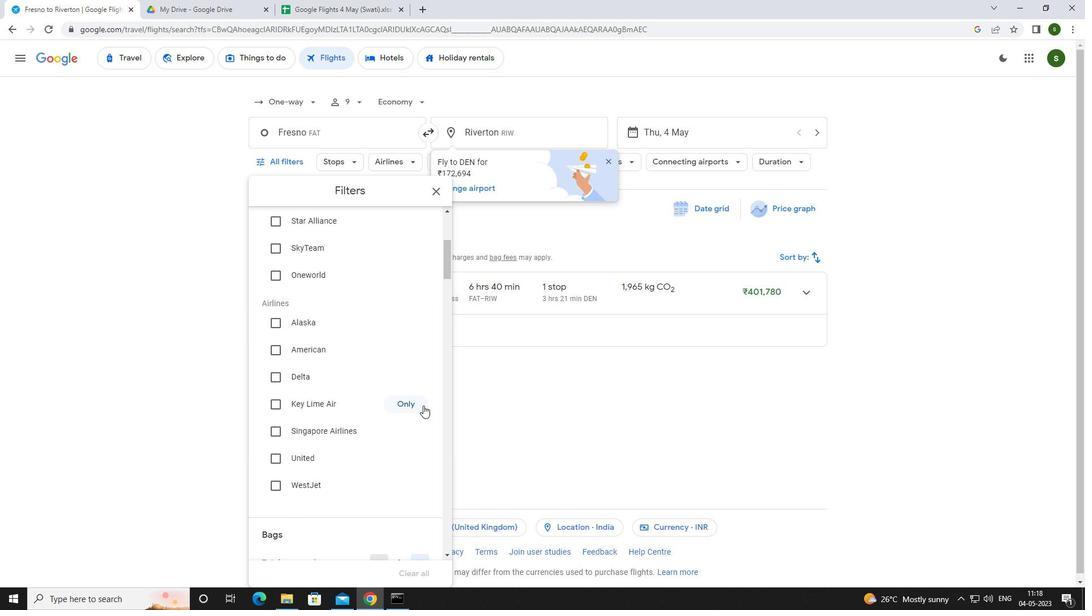 
Action: Mouse scrolled (423, 405) with delta (0, 0)
Screenshot: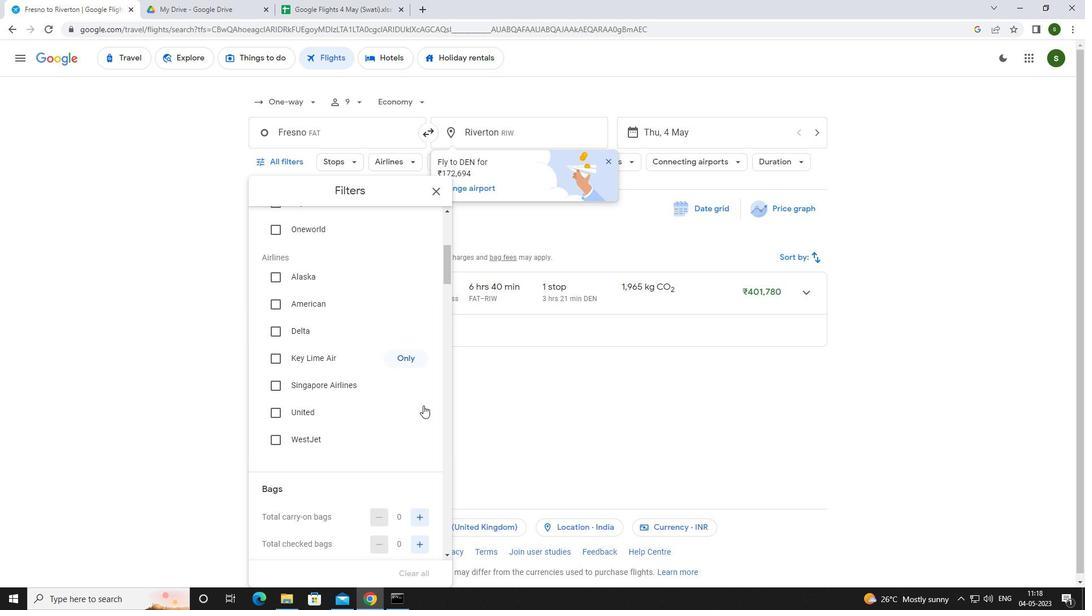 
Action: Mouse scrolled (423, 405) with delta (0, 0)
Screenshot: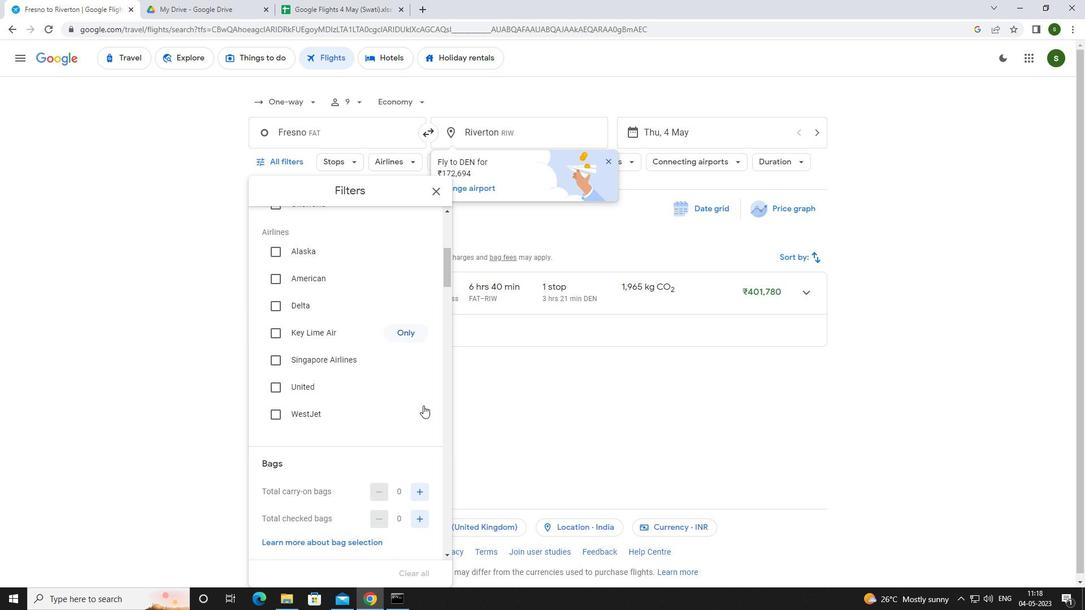 
Action: Mouse moved to (421, 367)
Screenshot: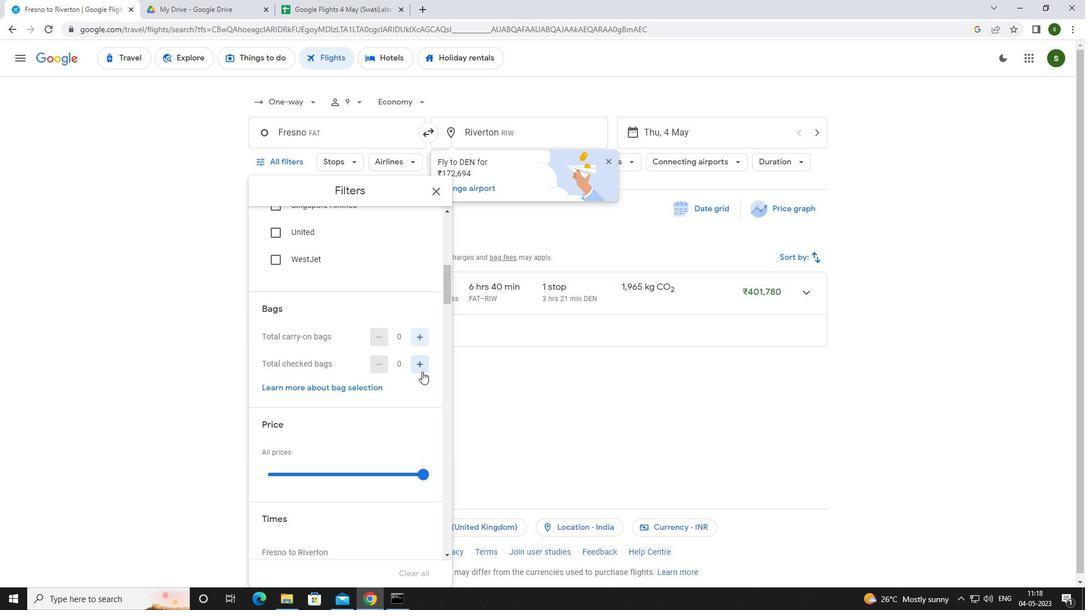 
Action: Mouse pressed left at (421, 367)
Screenshot: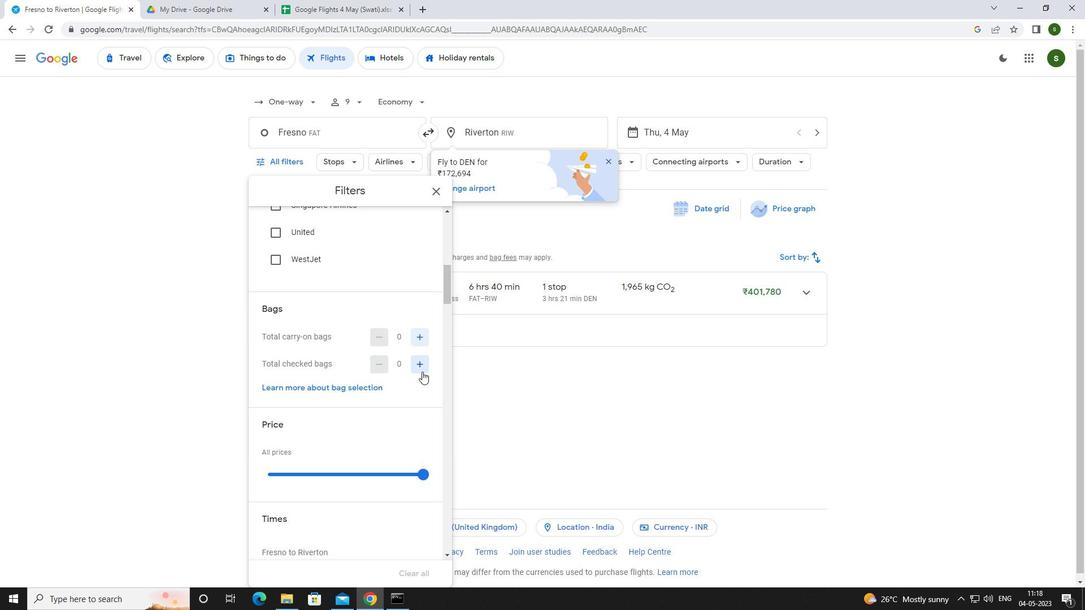 
Action: Mouse pressed left at (421, 367)
Screenshot: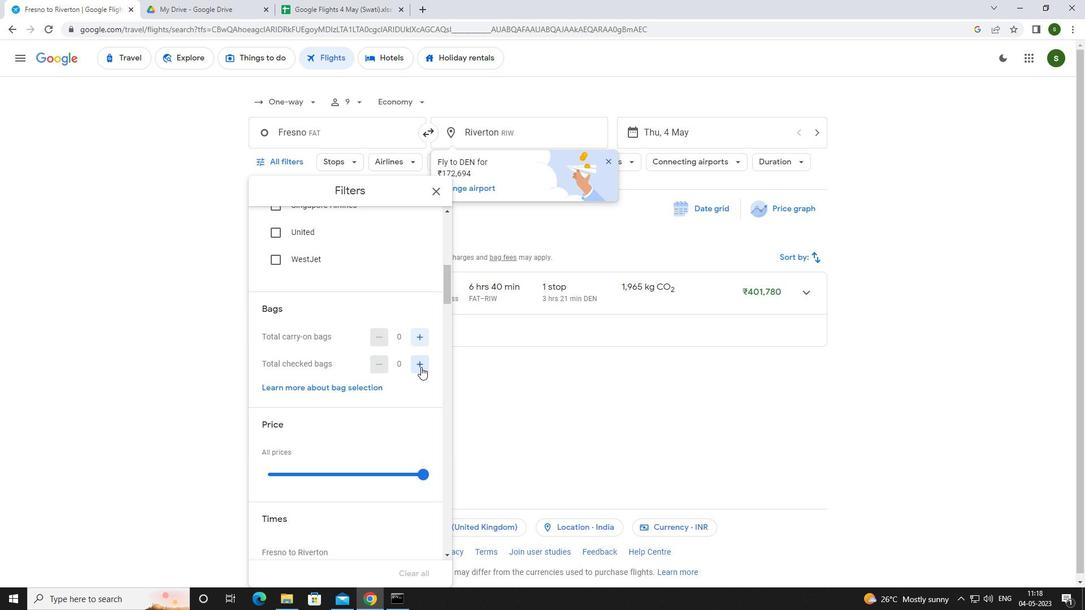 
Action: Mouse pressed left at (421, 367)
Screenshot: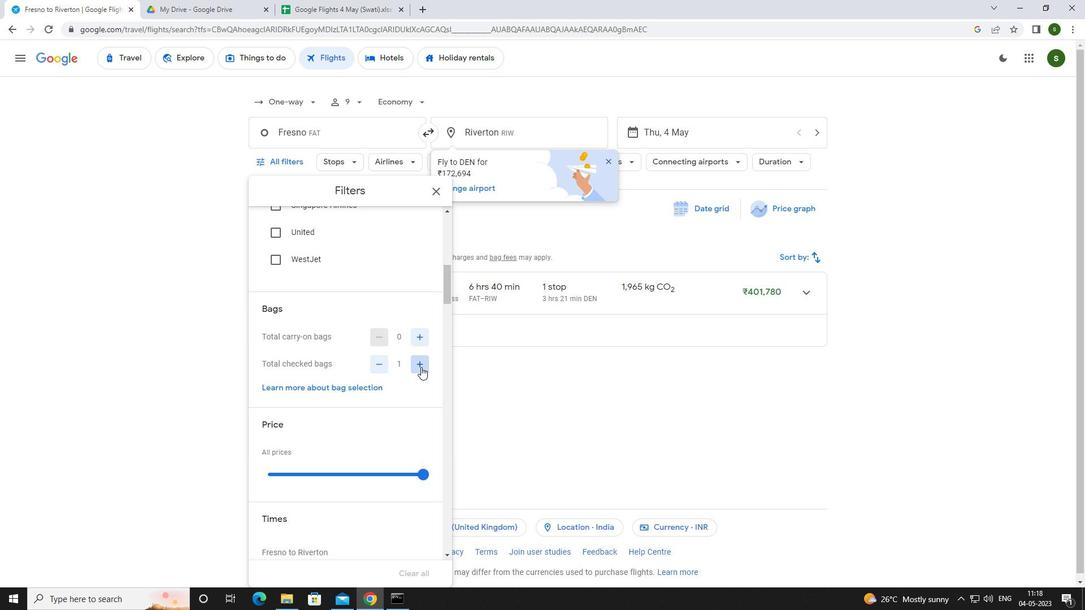 
Action: Mouse pressed left at (421, 367)
Screenshot: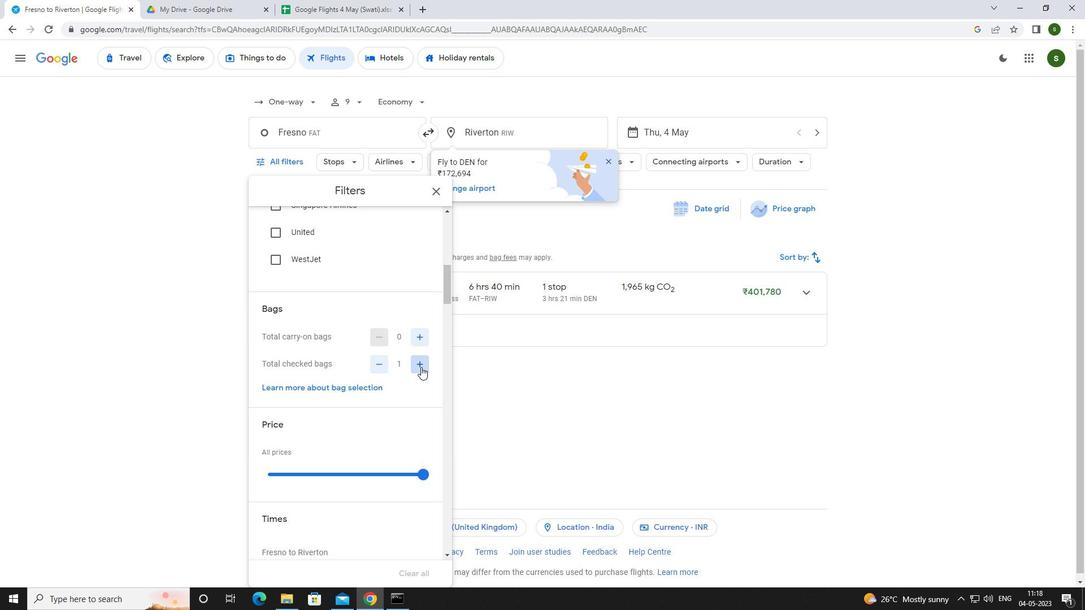 
Action: Mouse pressed left at (421, 367)
Screenshot: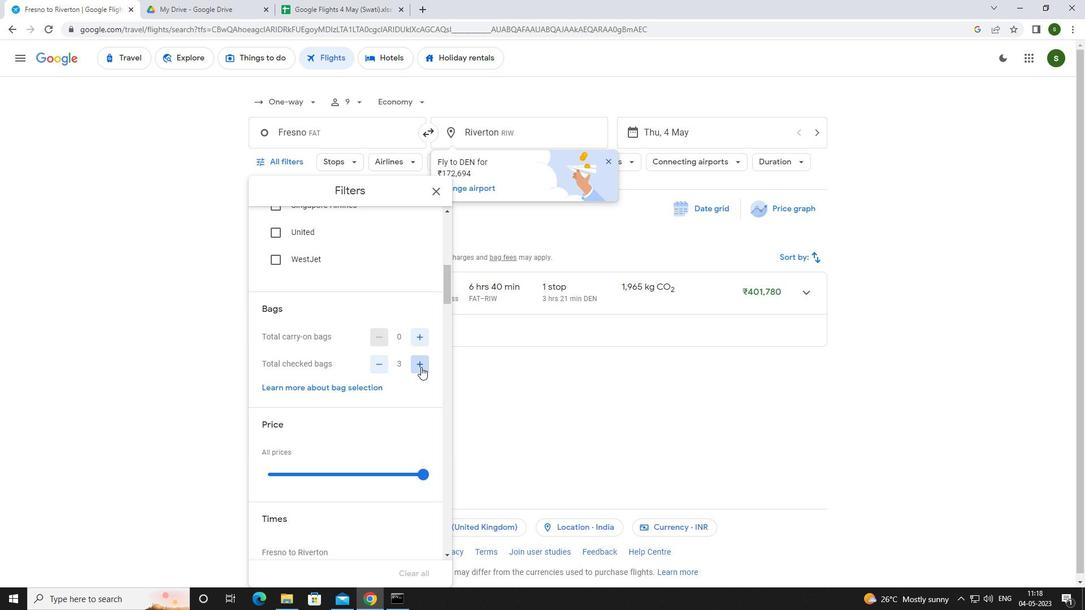 
Action: Mouse pressed left at (421, 367)
Screenshot: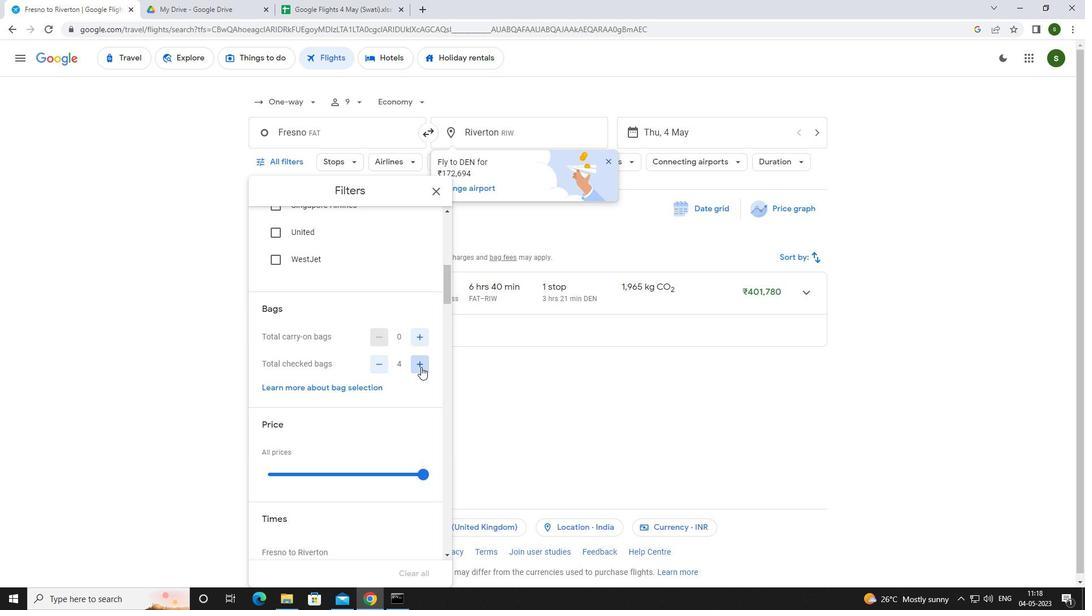 
Action: Mouse pressed left at (421, 367)
Screenshot: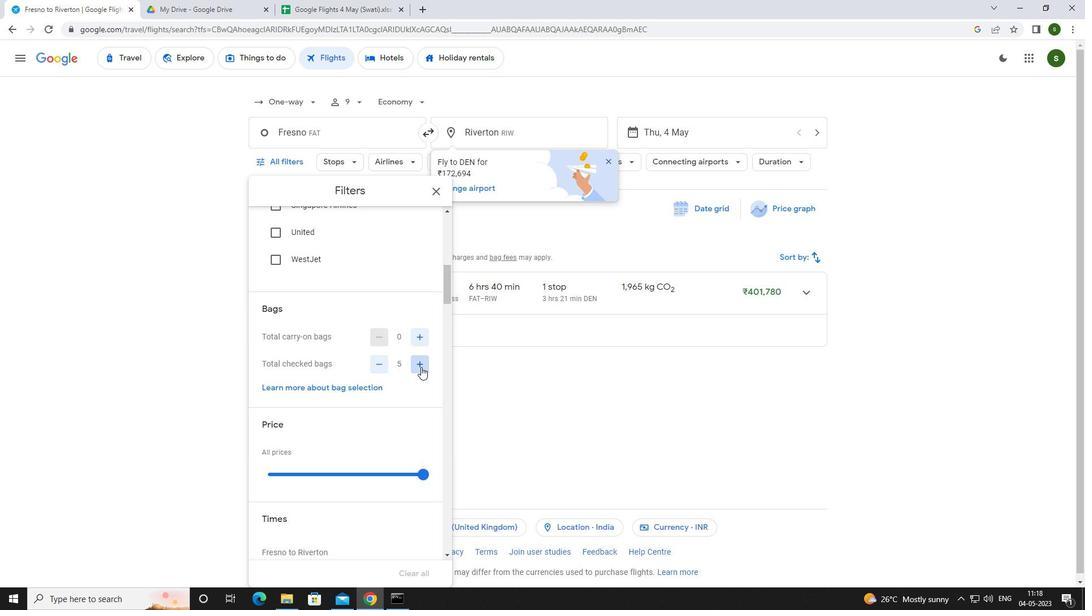 
Action: Mouse pressed left at (421, 367)
Screenshot: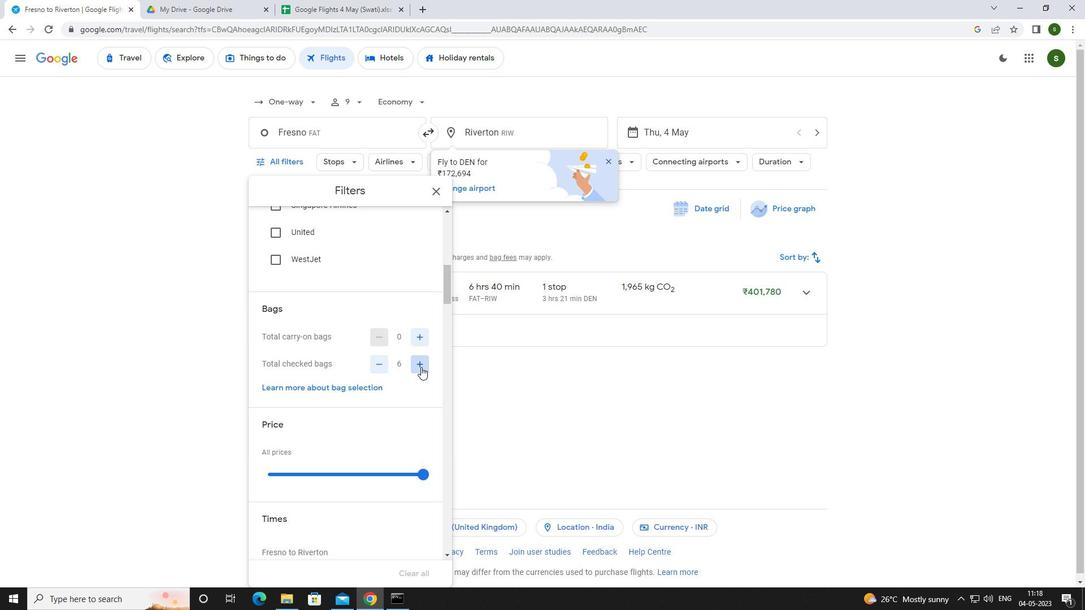 
Action: Mouse pressed left at (421, 367)
Screenshot: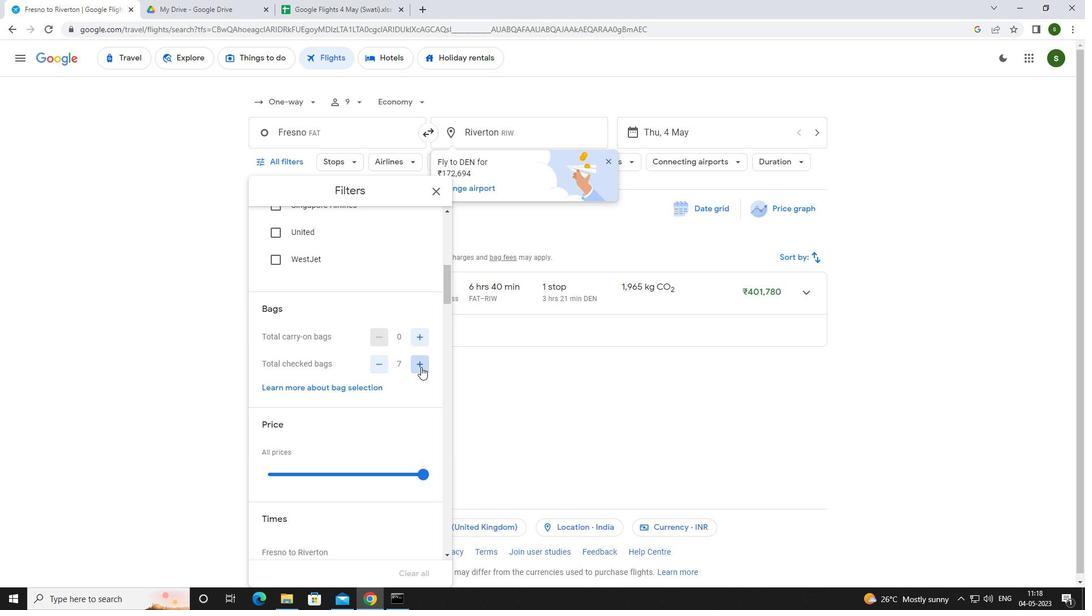 
Action: Mouse moved to (419, 367)
Screenshot: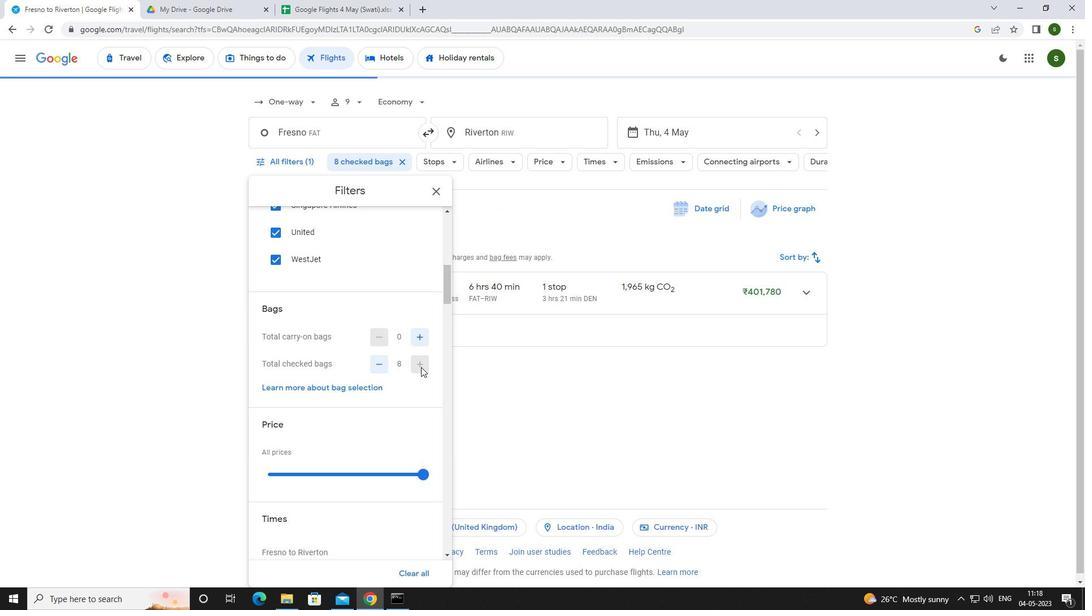 
Action: Mouse scrolled (419, 366) with delta (0, 0)
Screenshot: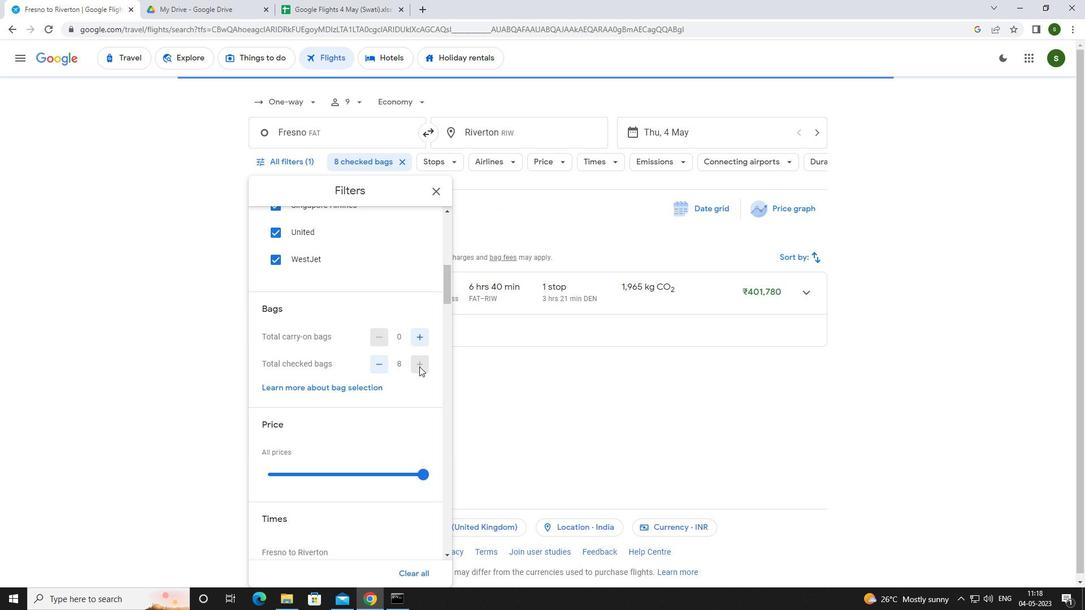 
Action: Mouse scrolled (419, 366) with delta (0, 0)
Screenshot: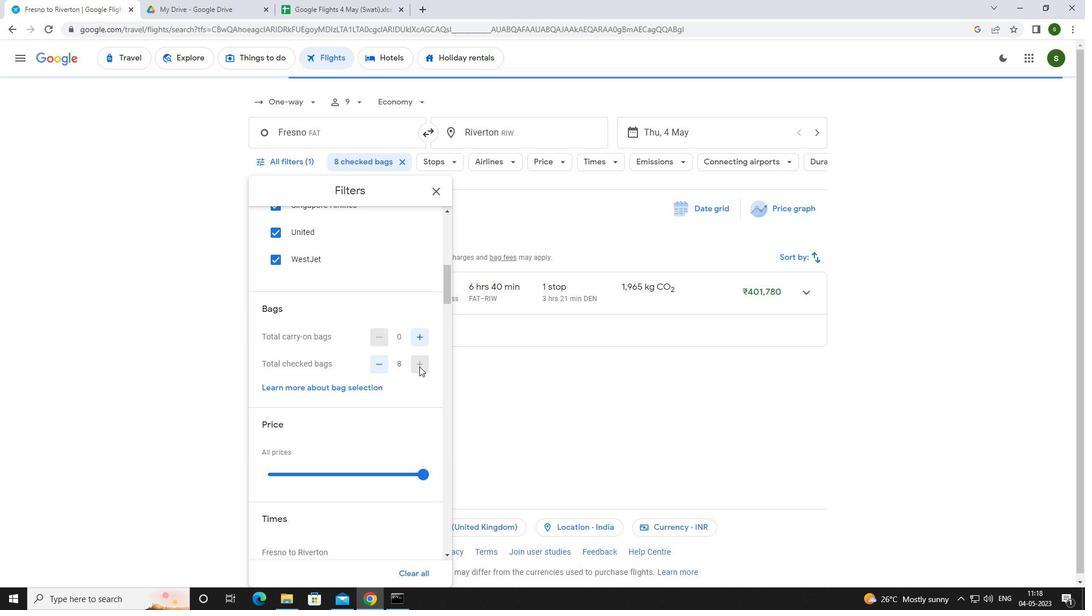 
Action: Mouse moved to (423, 361)
Screenshot: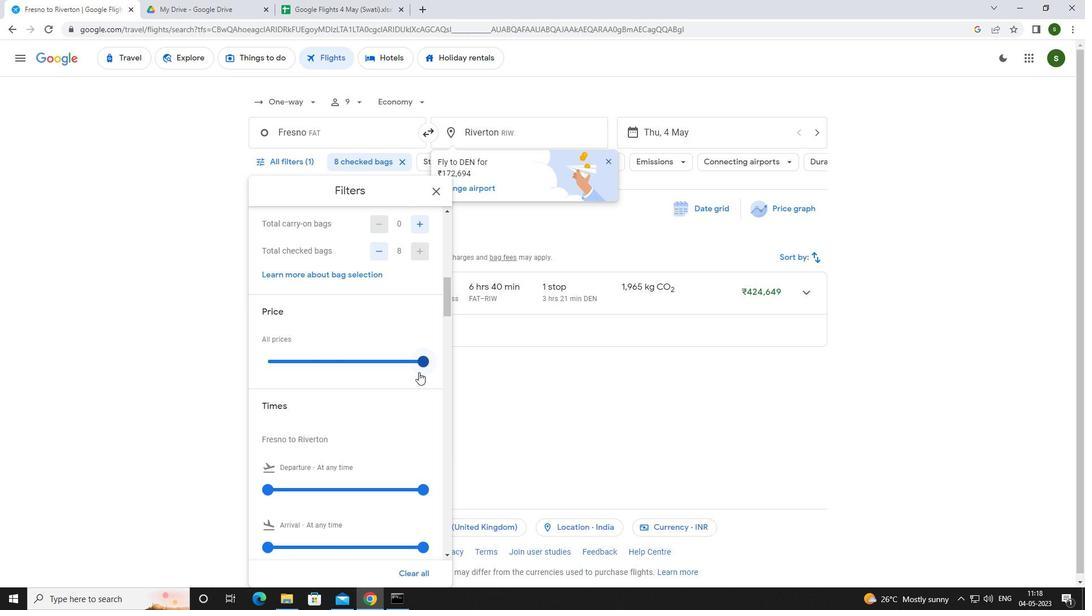 
Action: Mouse pressed left at (423, 361)
Screenshot: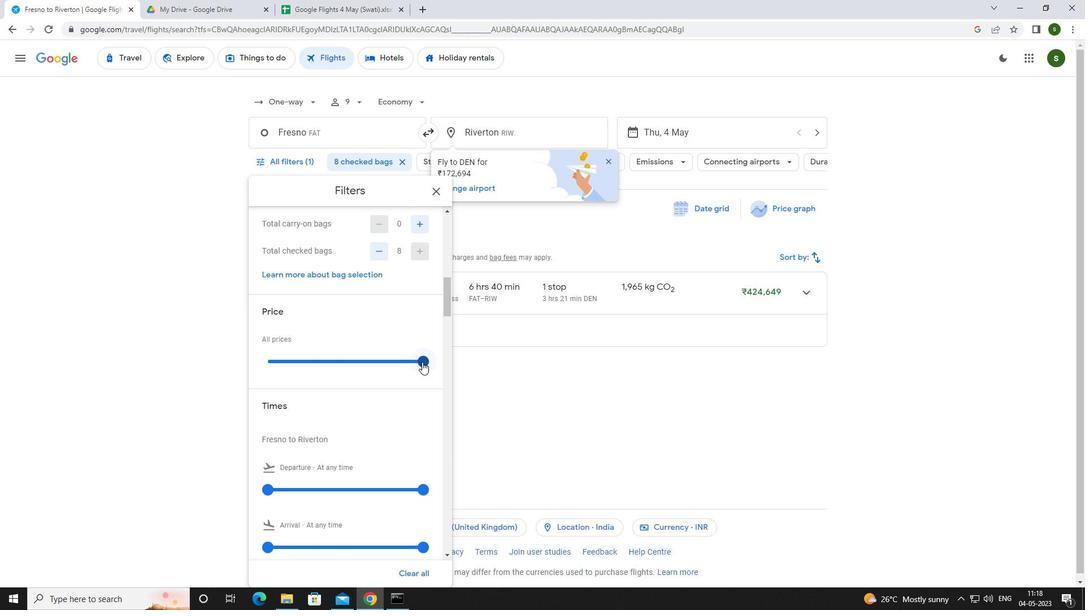
Action: Mouse moved to (266, 482)
Screenshot: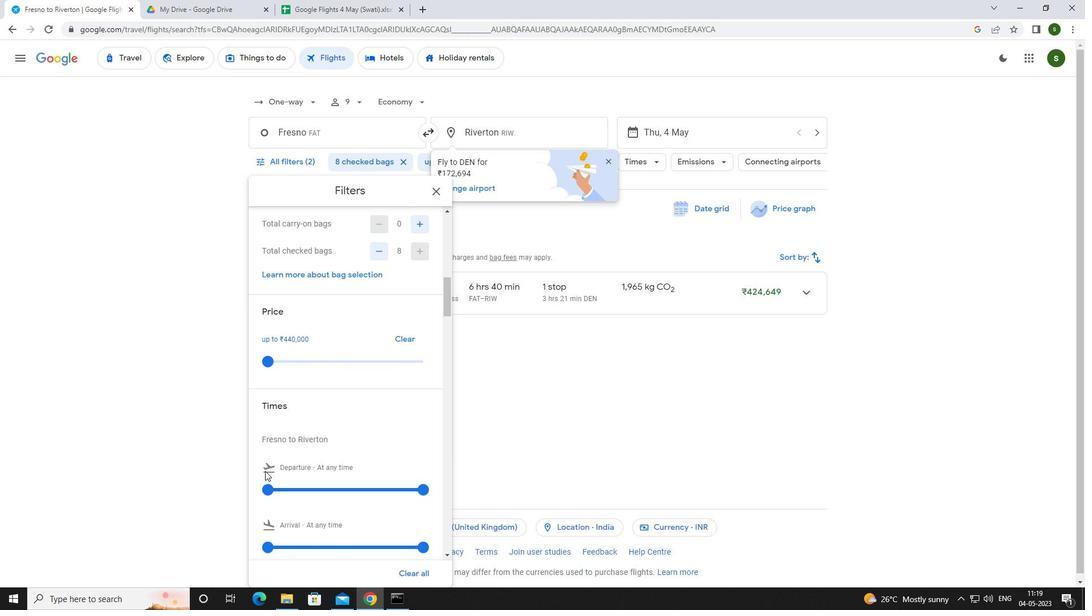 
Action: Mouse pressed left at (266, 482)
Screenshot: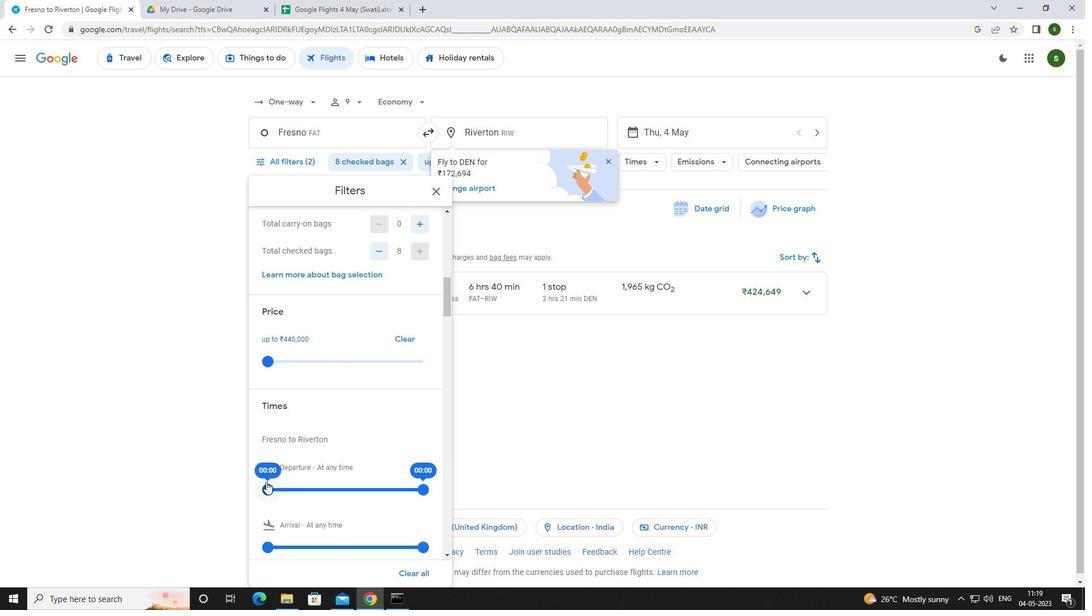 
Action: Mouse moved to (497, 420)
Screenshot: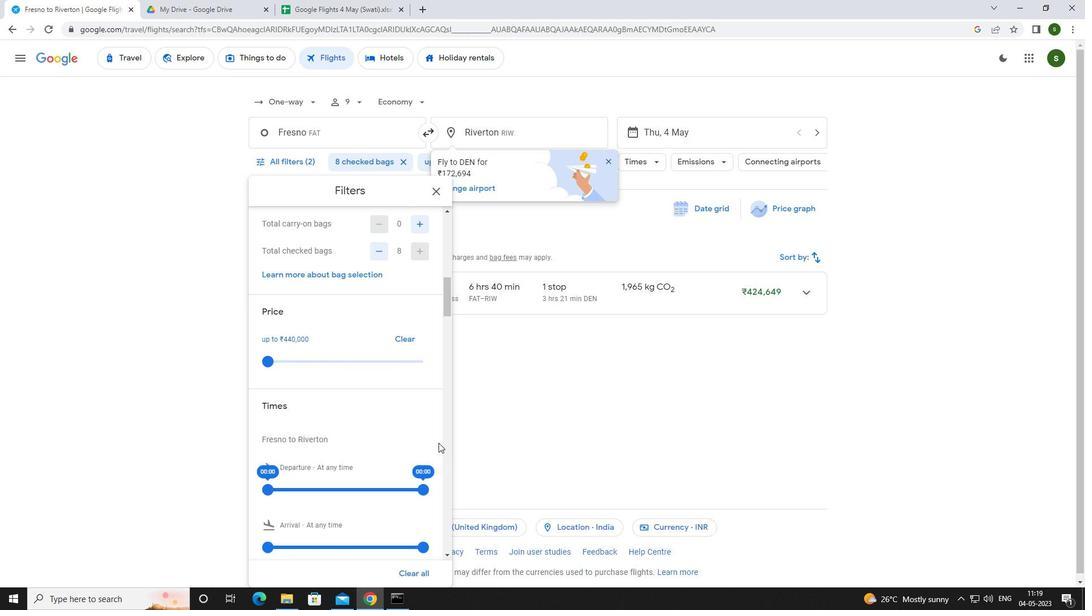 
Action: Mouse pressed left at (497, 420)
Screenshot: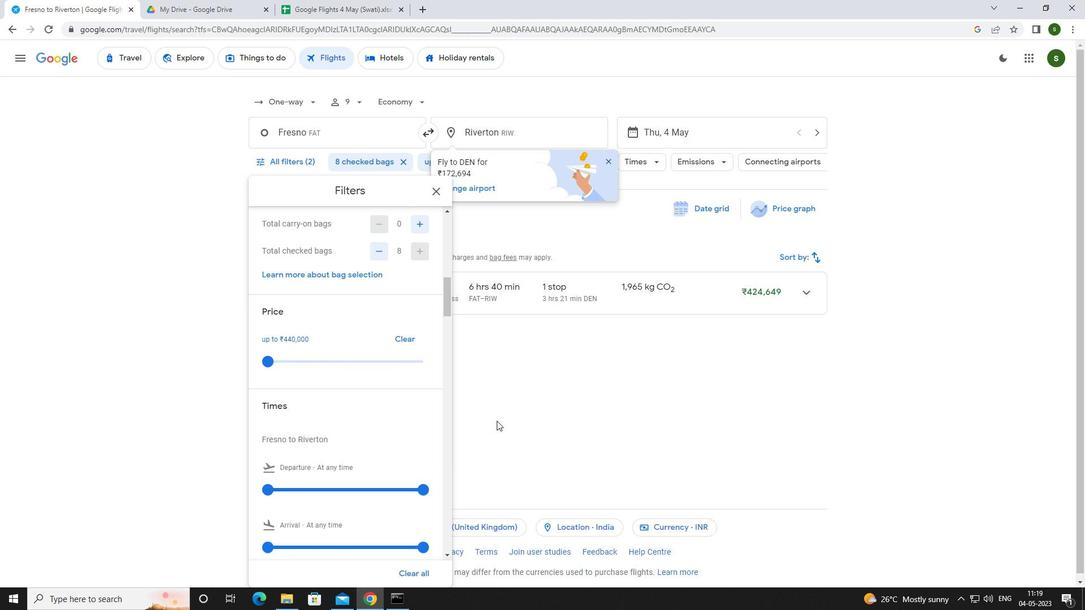 
